 Task: Look for space in Lokossa, Benin from 9th July, 2023 to 16th July, 2023 for 2 adults, 1 child in price range Rs.8000 to Rs.16000. Place can be entire place with 2 bedrooms having 2 beds and 1 bathroom. Property type can be flat. Booking option can be shelf check-in. Required host language is English.
Action: Mouse moved to (667, 120)
Screenshot: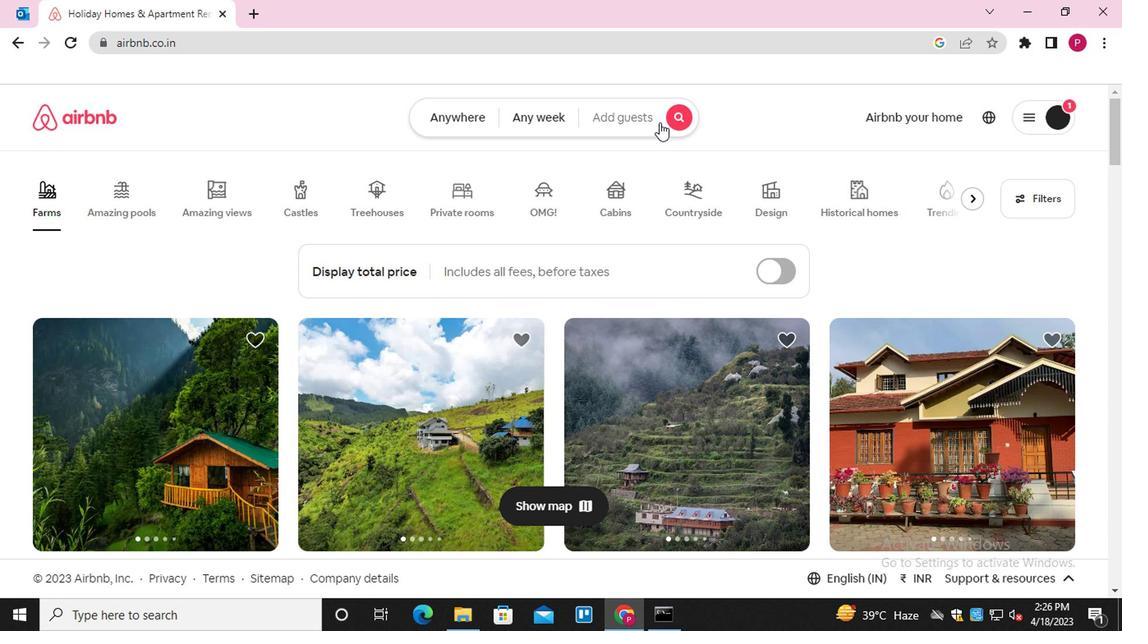 
Action: Mouse pressed left at (667, 120)
Screenshot: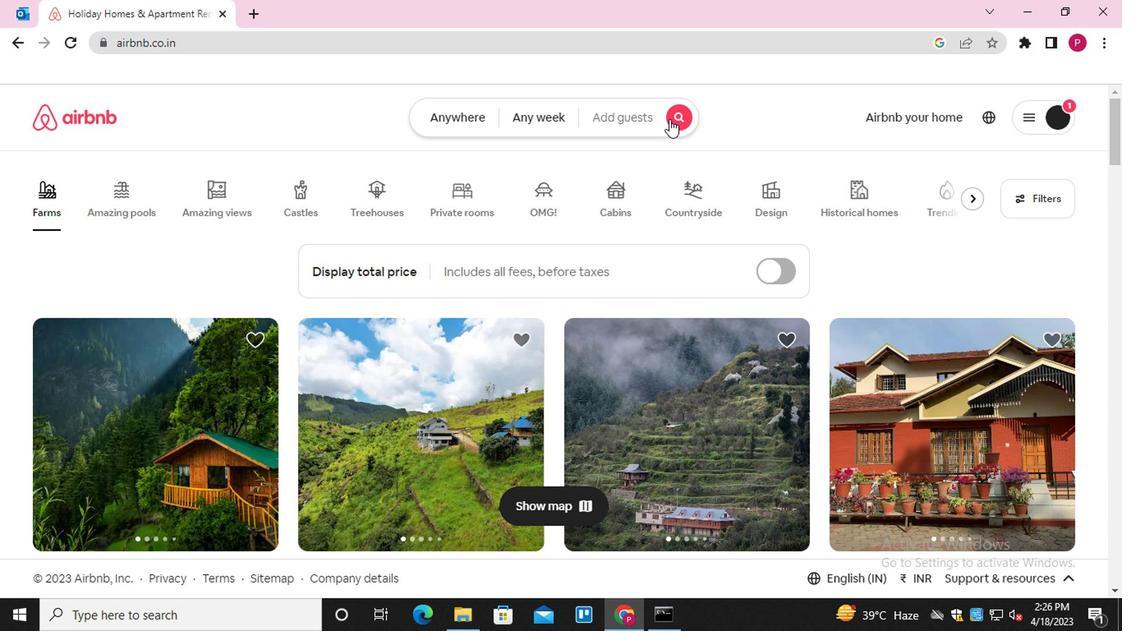 
Action: Mouse moved to (327, 185)
Screenshot: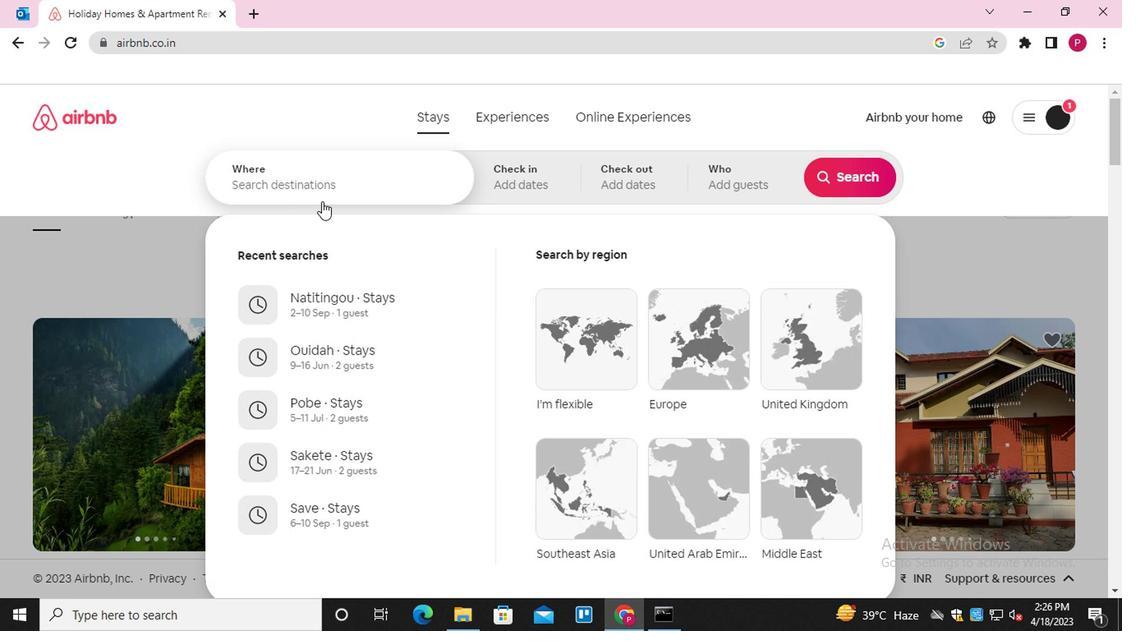 
Action: Mouse pressed left at (327, 185)
Screenshot: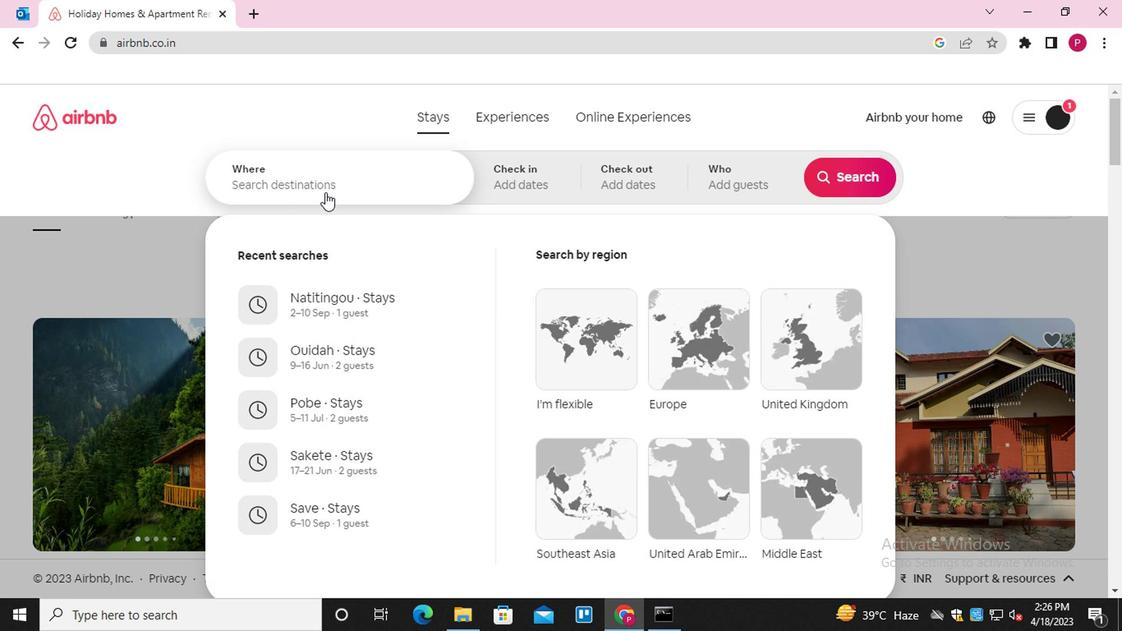 
Action: Mouse moved to (327, 185)
Screenshot: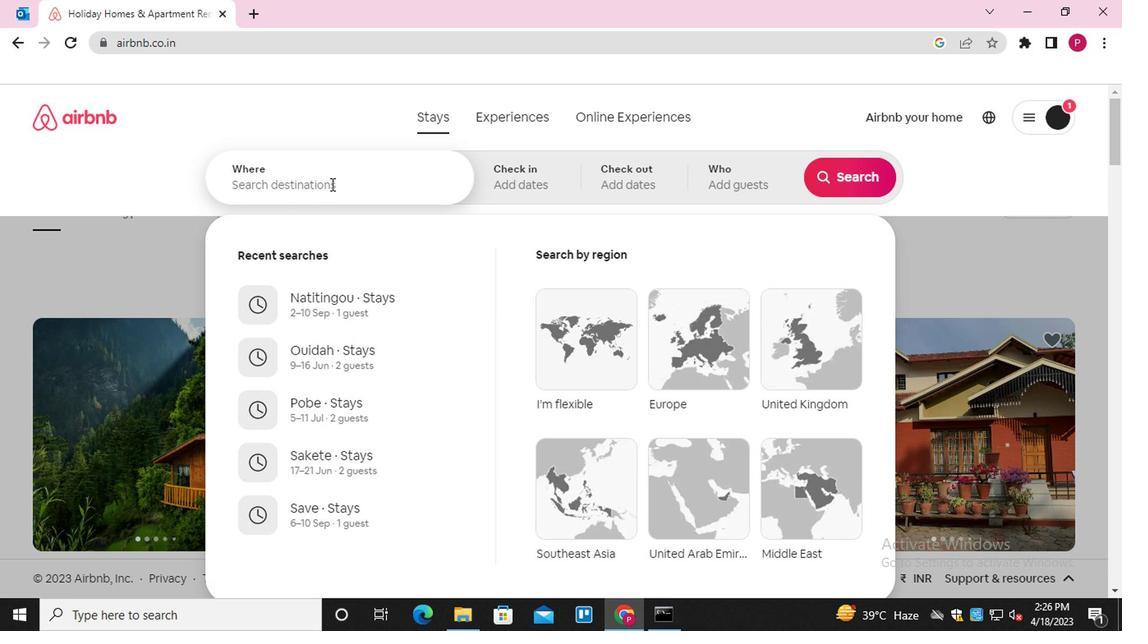 
Action: Key pressed <Key.shift>LOKOSSA
Screenshot: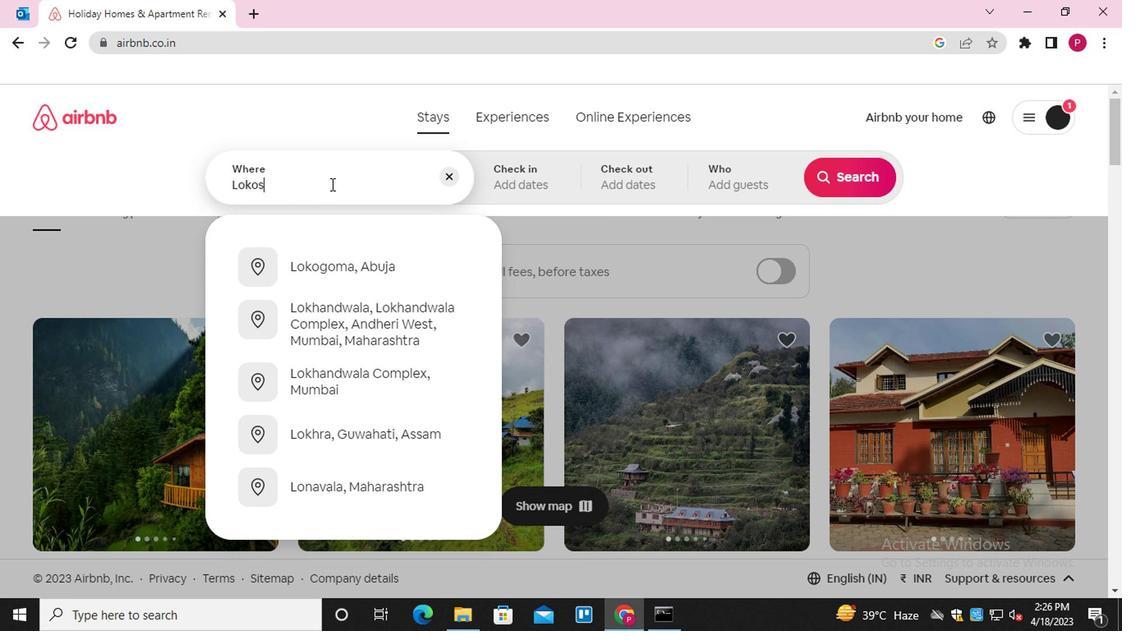 
Action: Mouse moved to (374, 263)
Screenshot: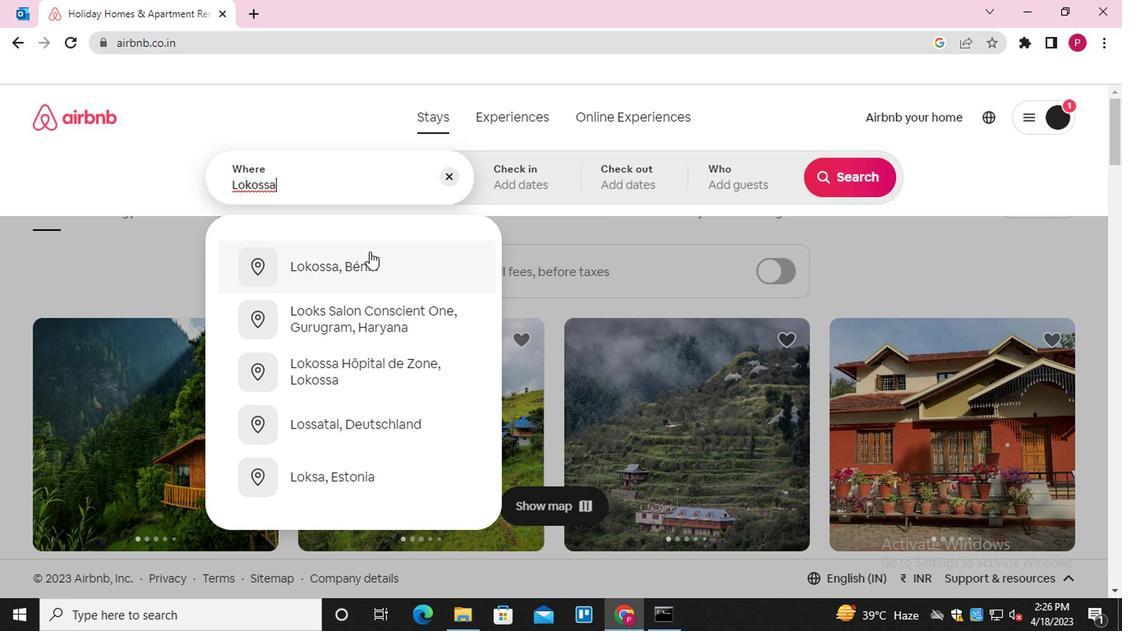 
Action: Mouse pressed left at (374, 263)
Screenshot: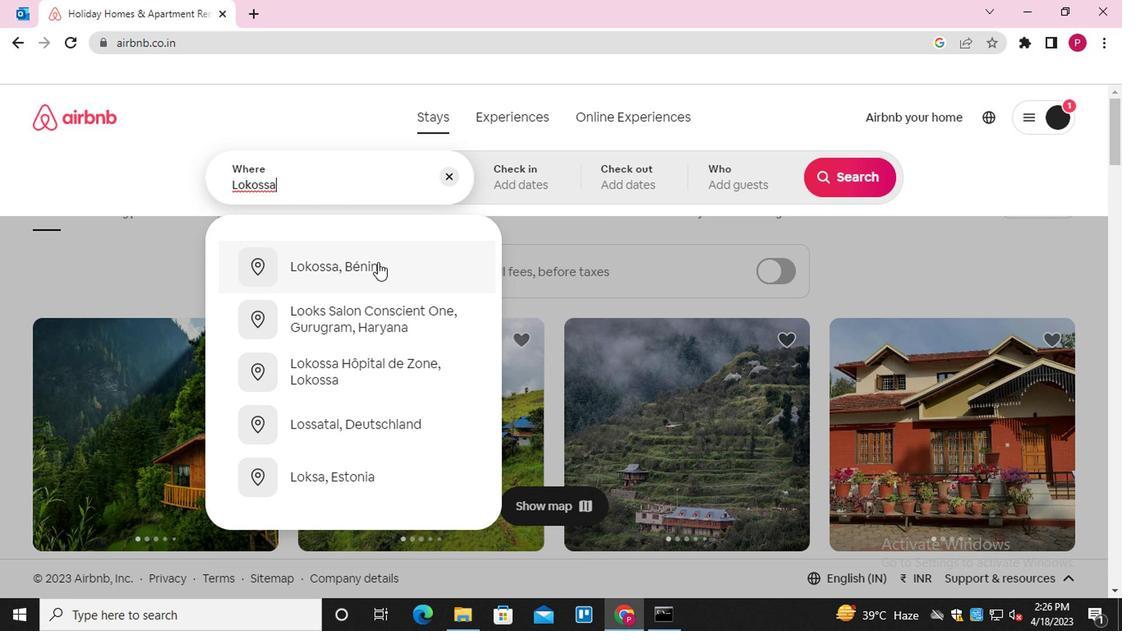 
Action: Mouse moved to (832, 310)
Screenshot: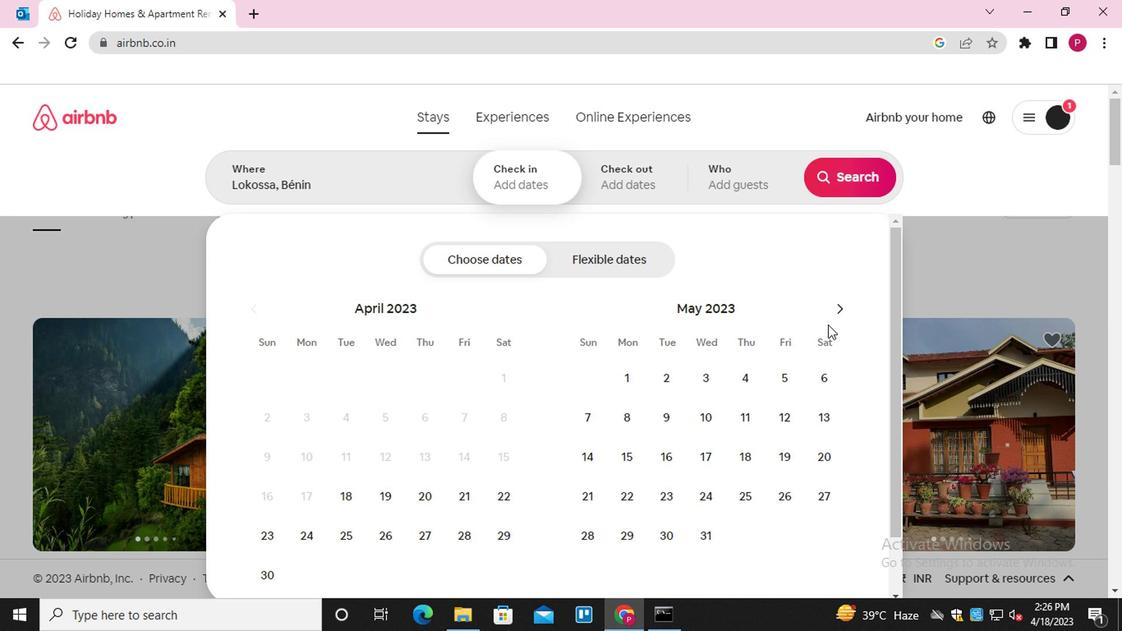 
Action: Mouse pressed left at (832, 310)
Screenshot: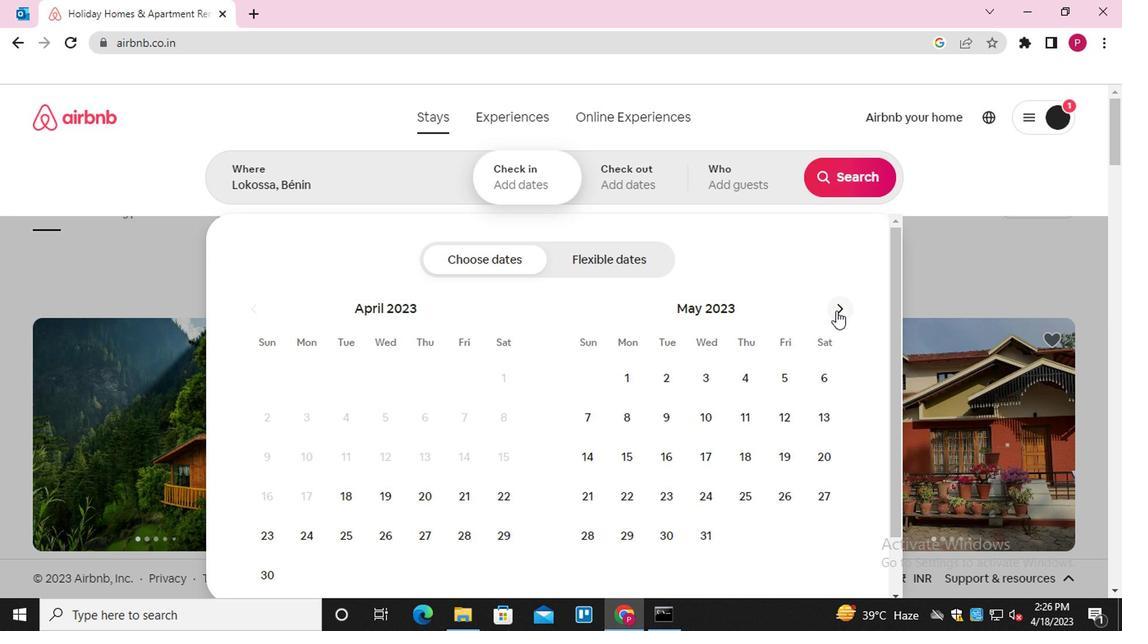 
Action: Mouse pressed left at (832, 310)
Screenshot: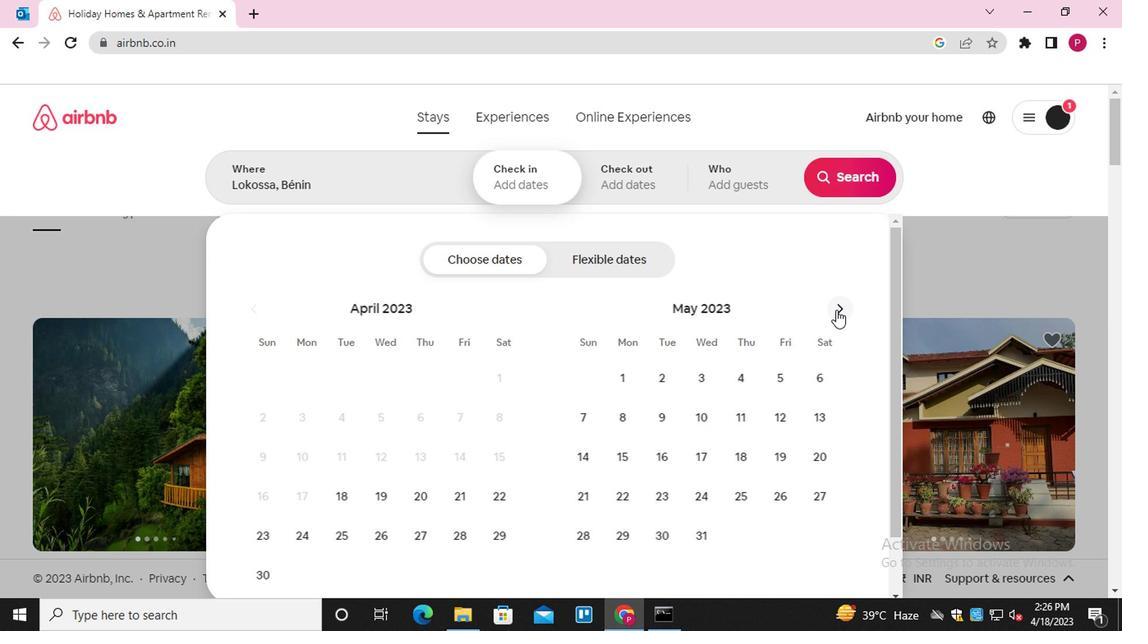 
Action: Mouse moved to (584, 457)
Screenshot: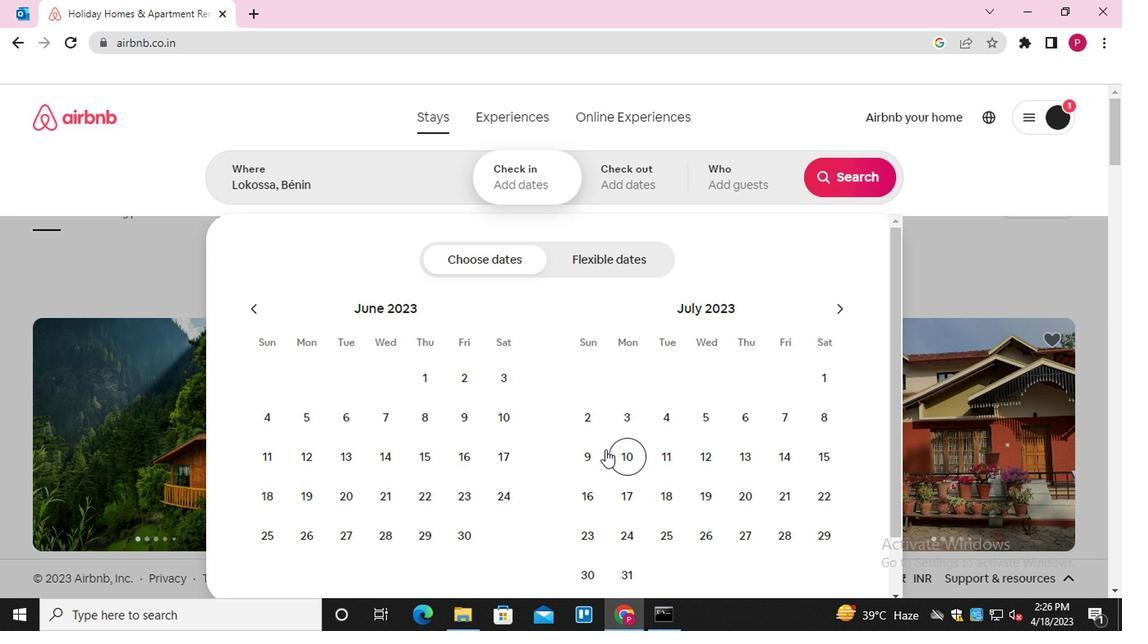 
Action: Mouse pressed left at (584, 457)
Screenshot: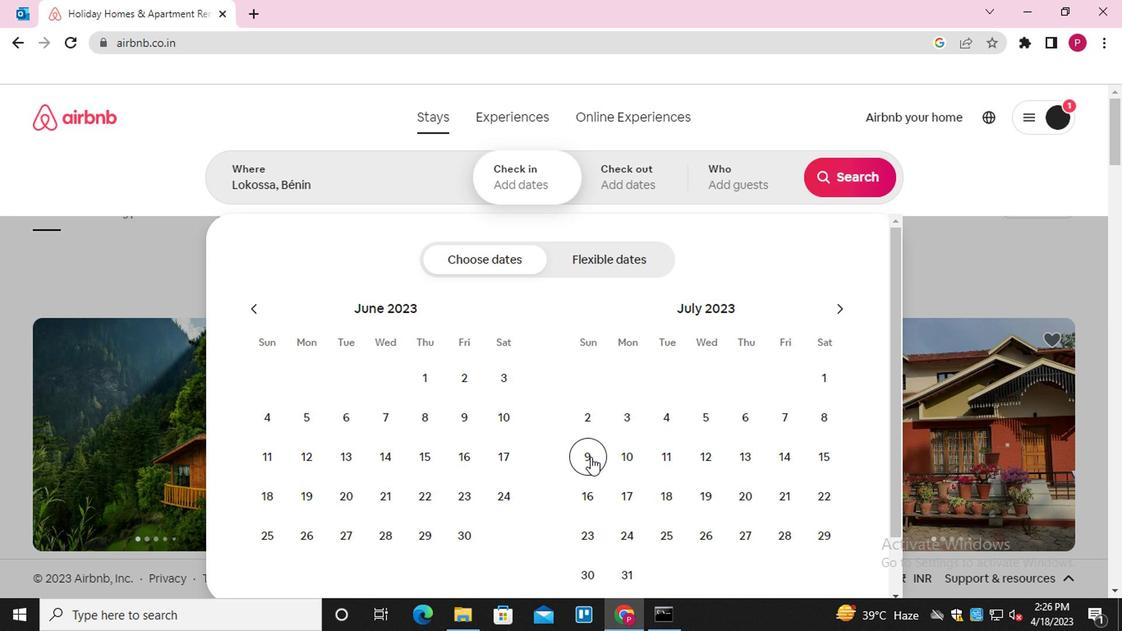 
Action: Mouse moved to (595, 494)
Screenshot: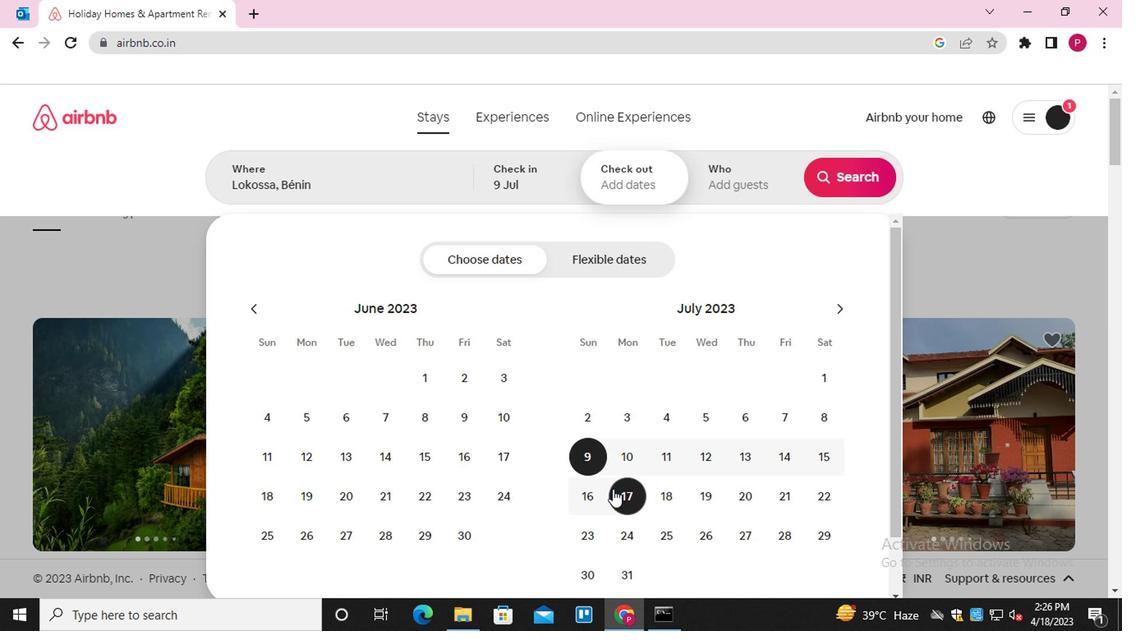 
Action: Mouse pressed left at (595, 494)
Screenshot: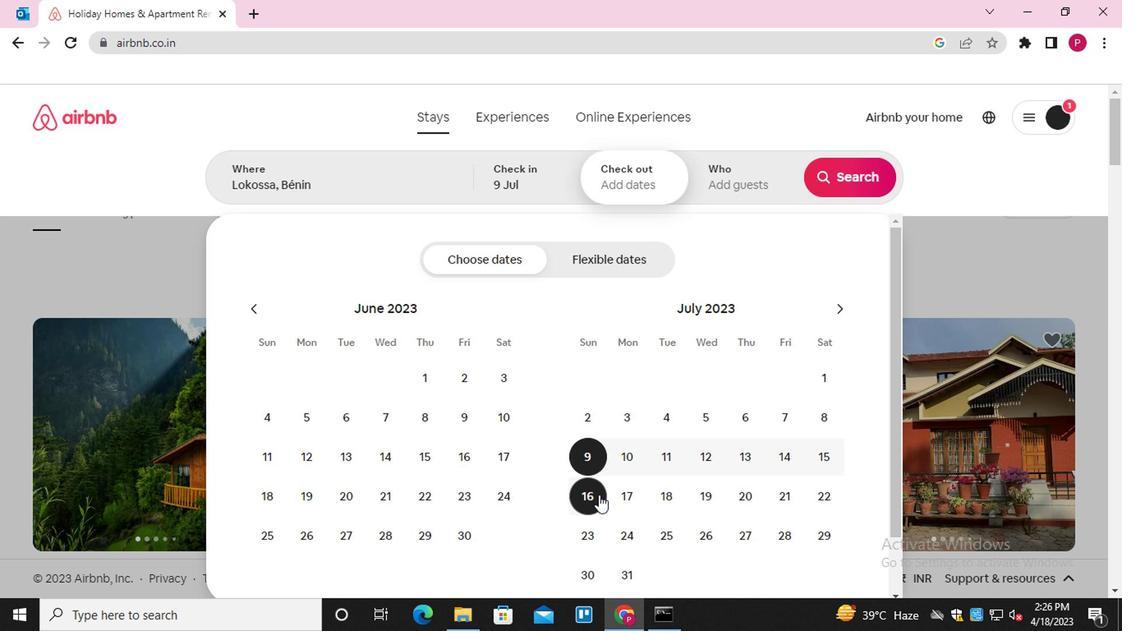 
Action: Mouse moved to (726, 189)
Screenshot: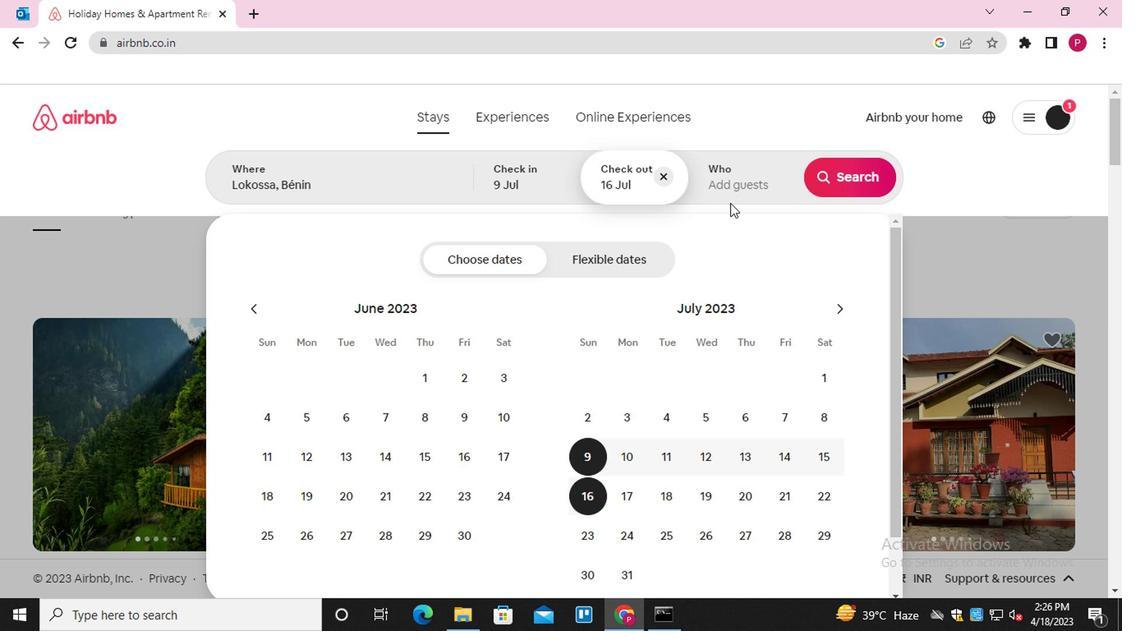 
Action: Mouse pressed left at (726, 189)
Screenshot: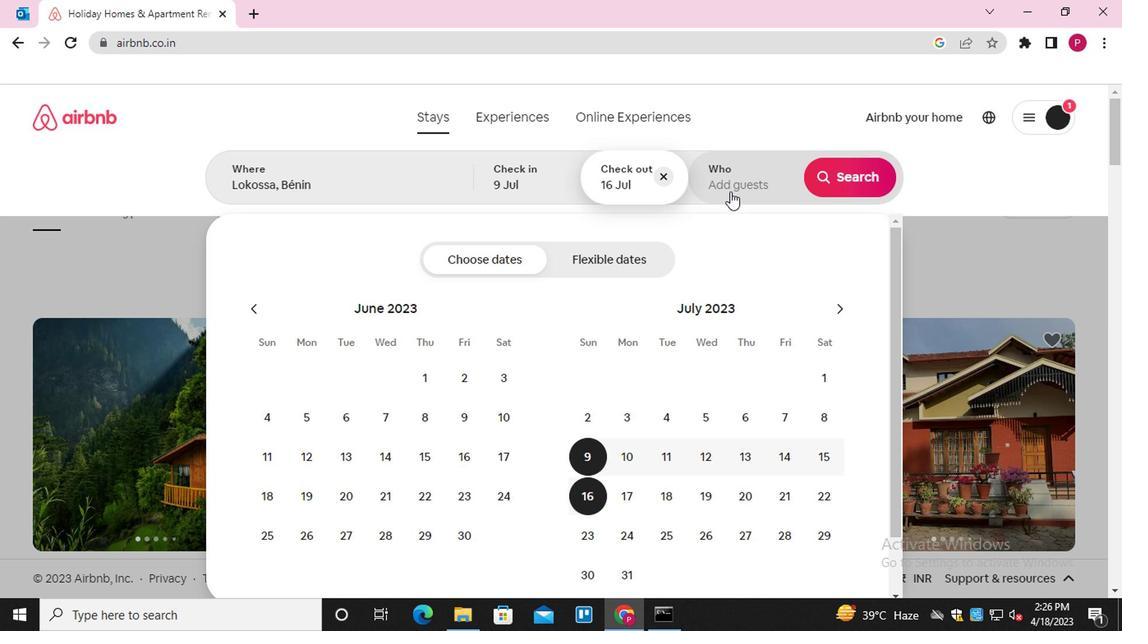 
Action: Mouse moved to (850, 264)
Screenshot: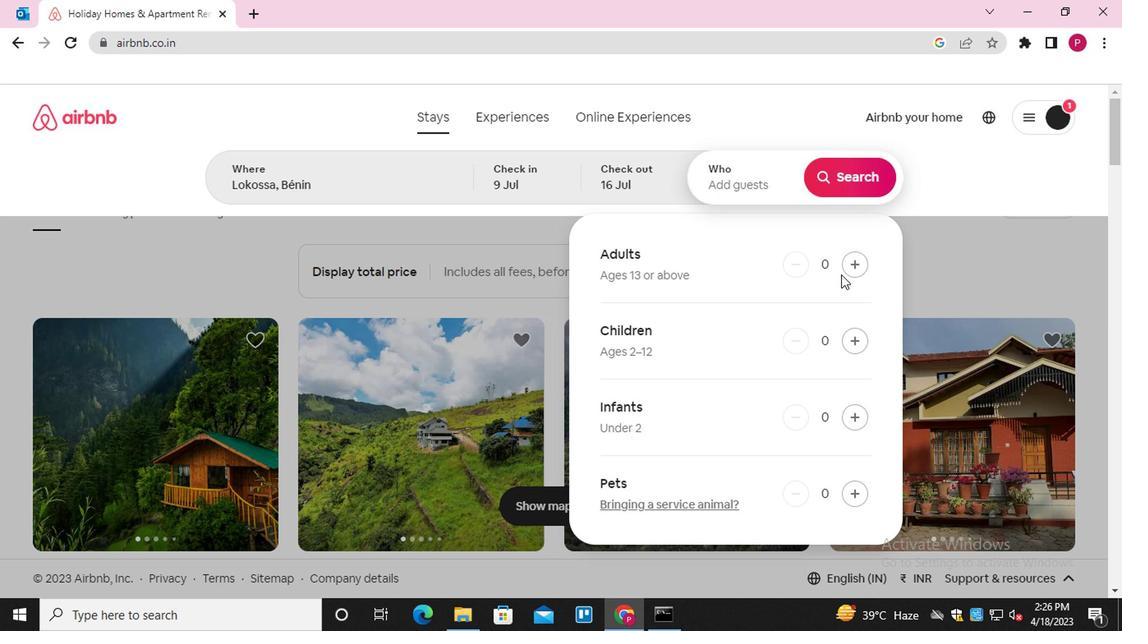 
Action: Mouse pressed left at (850, 264)
Screenshot: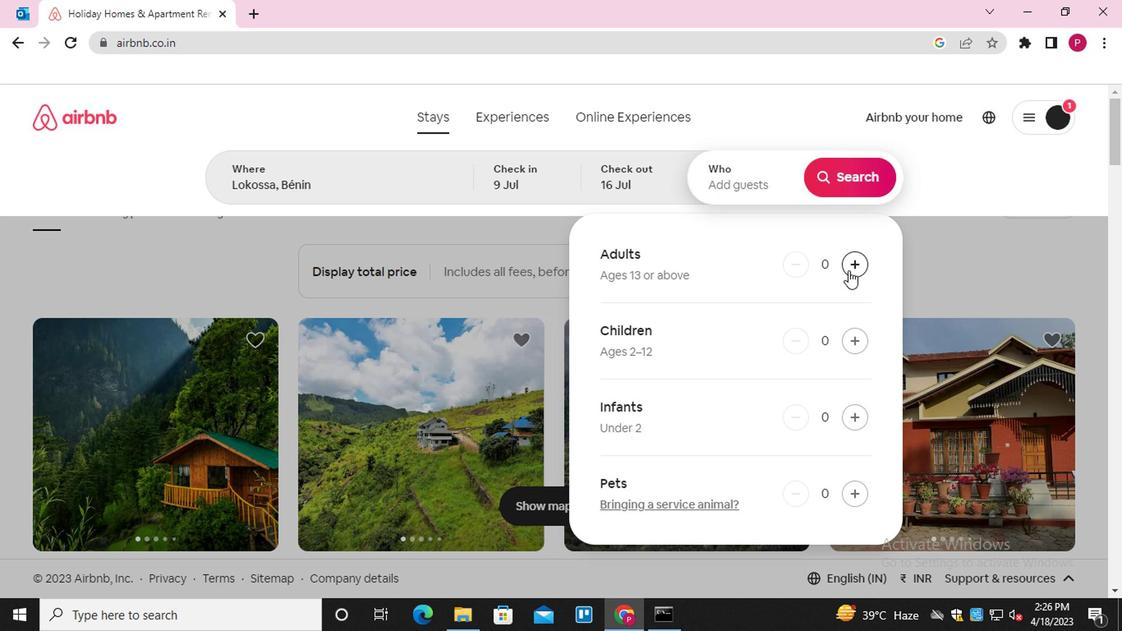 
Action: Mouse pressed left at (850, 264)
Screenshot: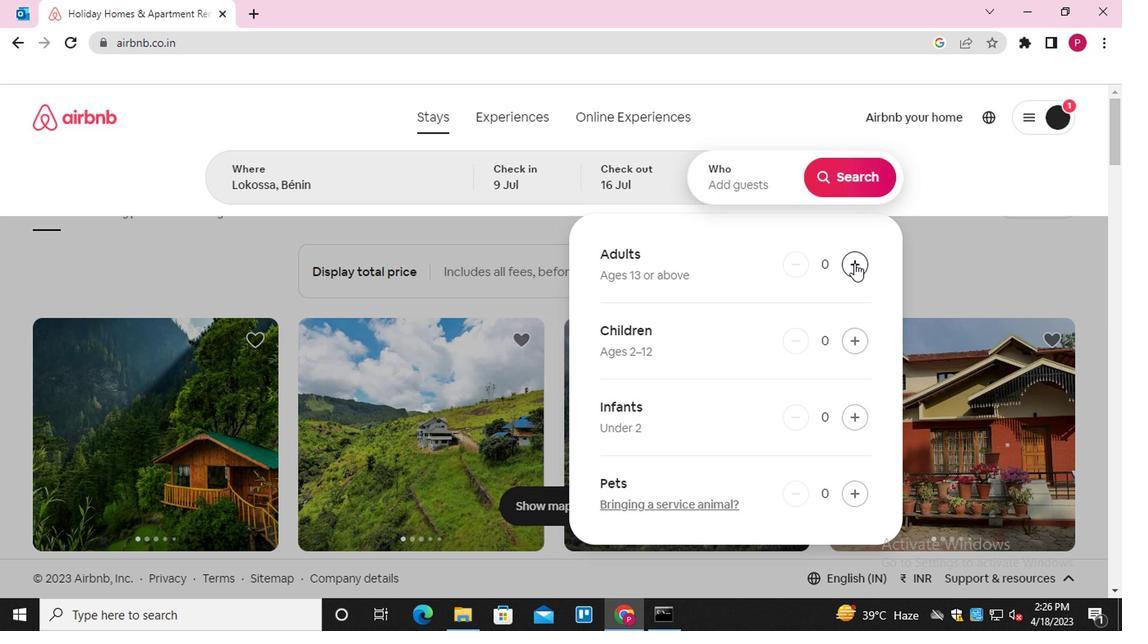 
Action: Mouse moved to (845, 348)
Screenshot: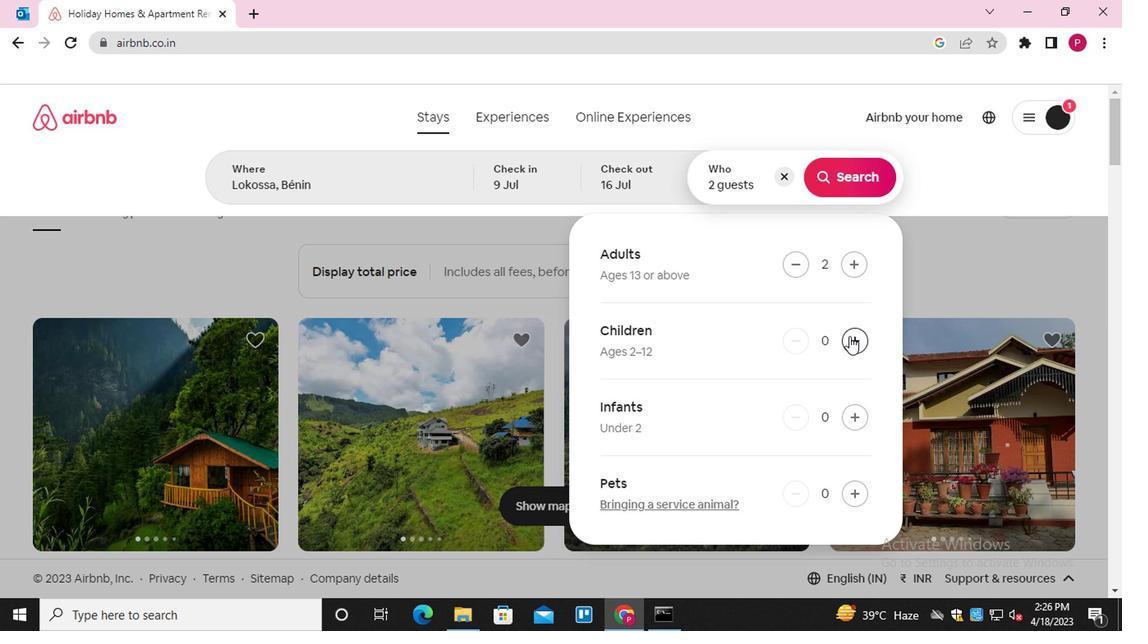 
Action: Mouse pressed left at (845, 348)
Screenshot: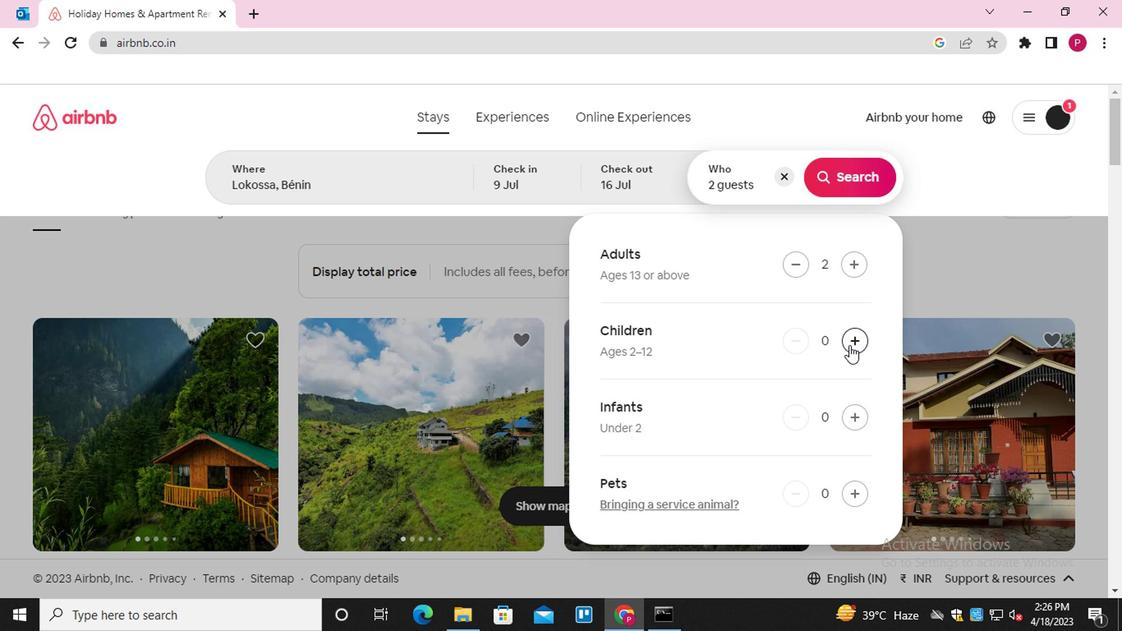
Action: Mouse moved to (828, 192)
Screenshot: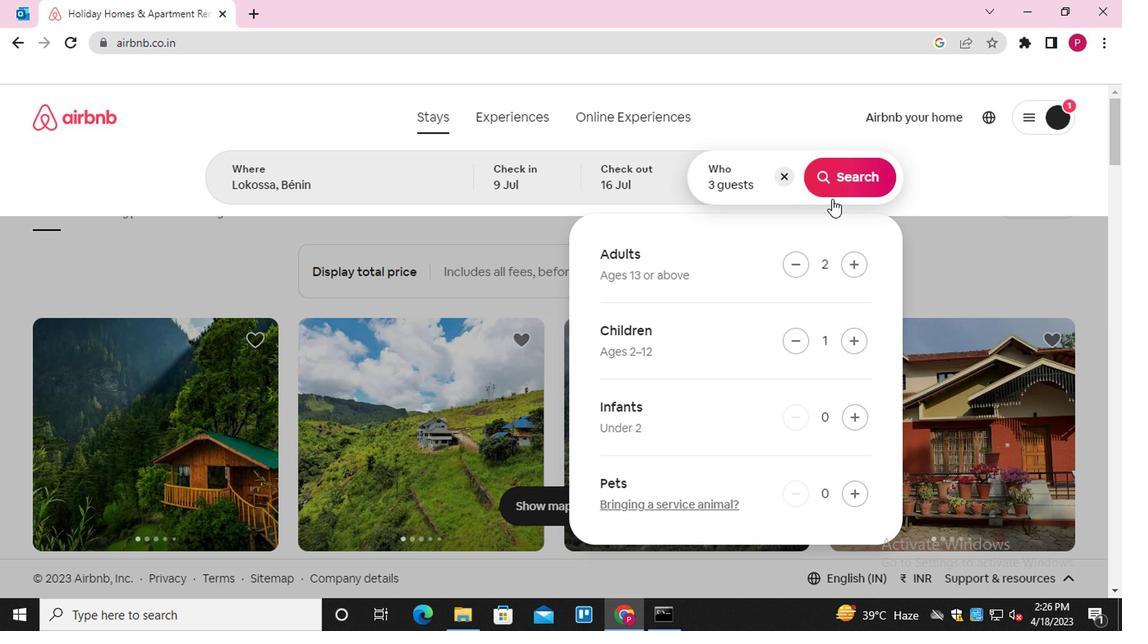 
Action: Mouse pressed left at (828, 192)
Screenshot: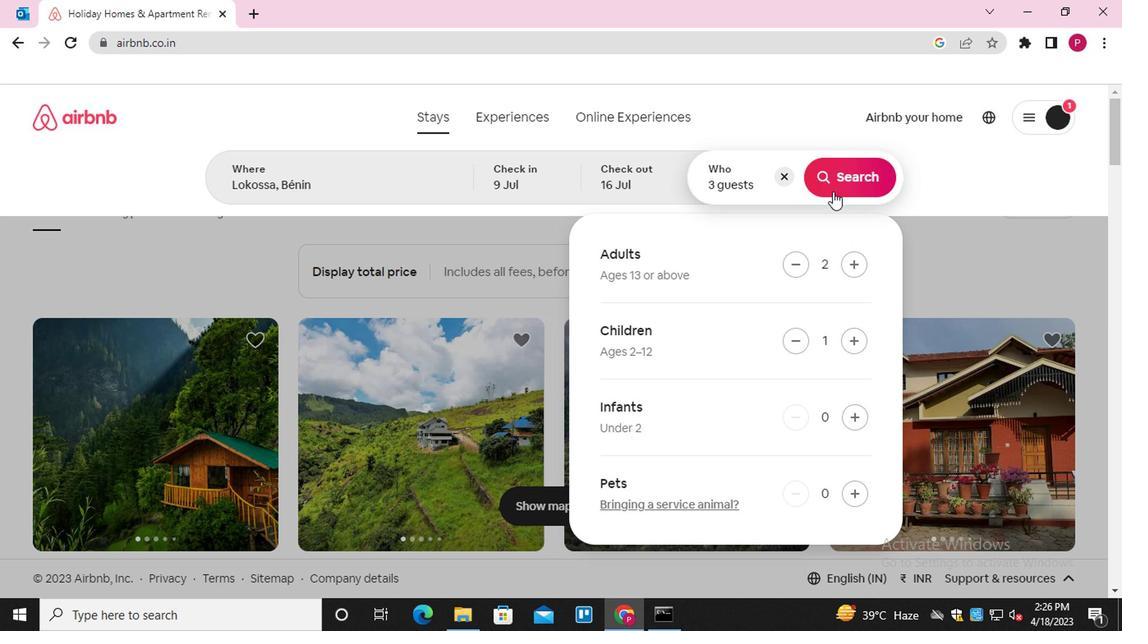 
Action: Mouse moved to (1035, 185)
Screenshot: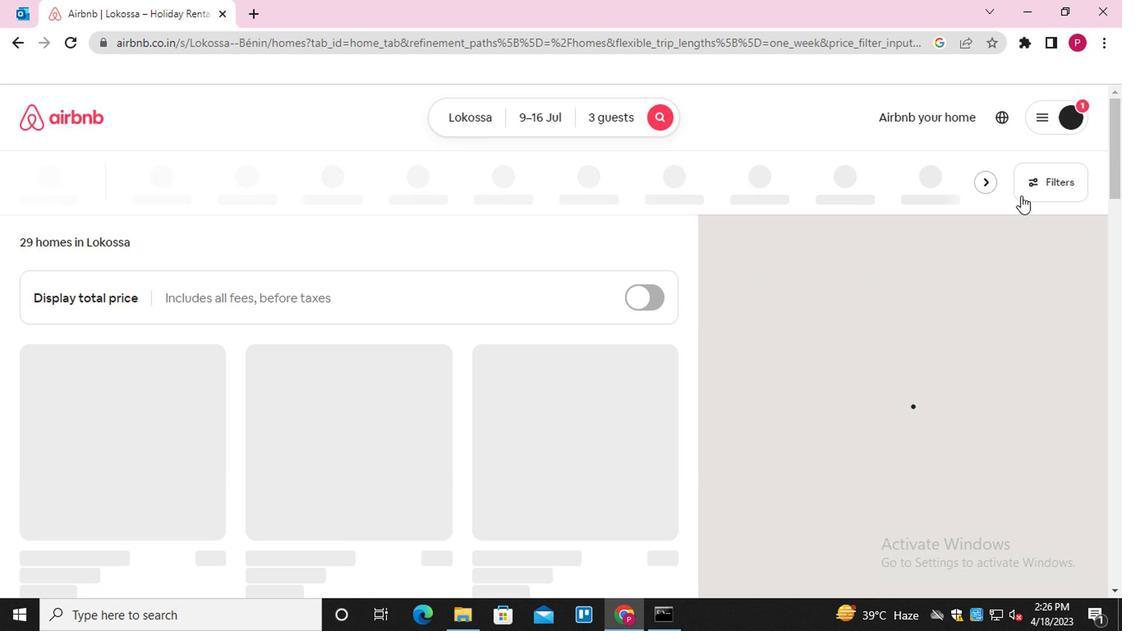
Action: Mouse pressed left at (1035, 185)
Screenshot: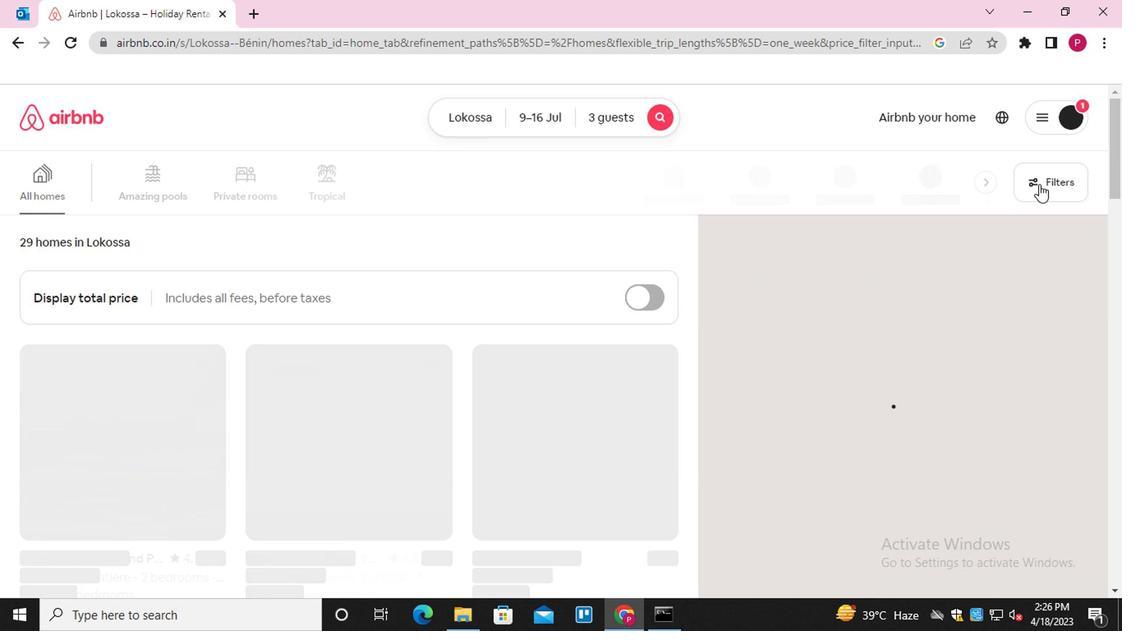 
Action: Mouse moved to (353, 392)
Screenshot: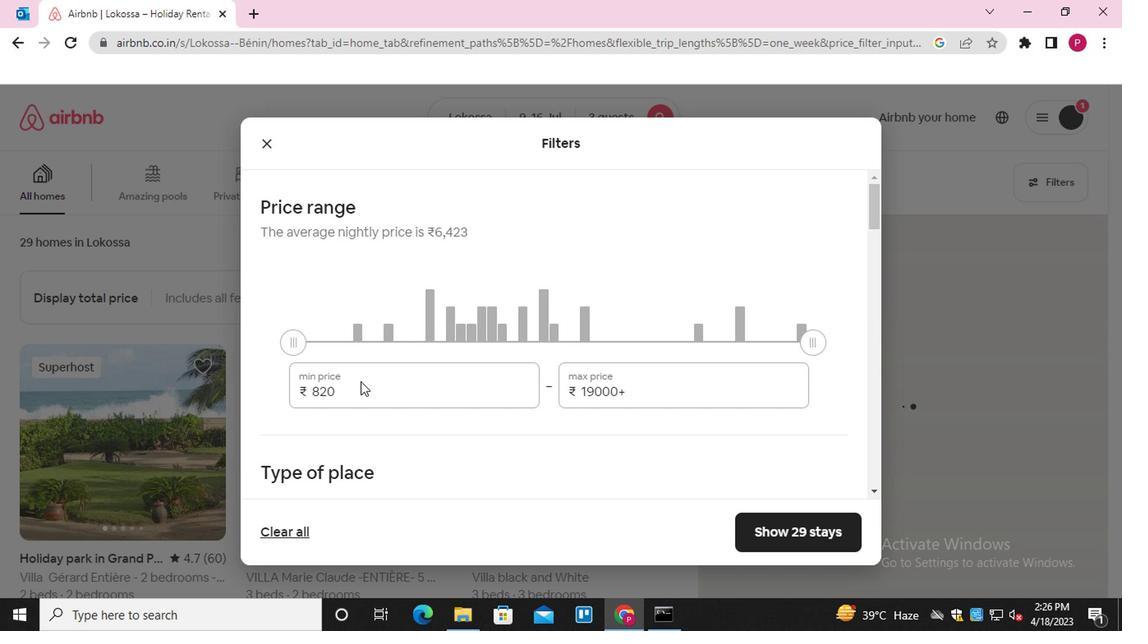 
Action: Mouse pressed left at (353, 392)
Screenshot: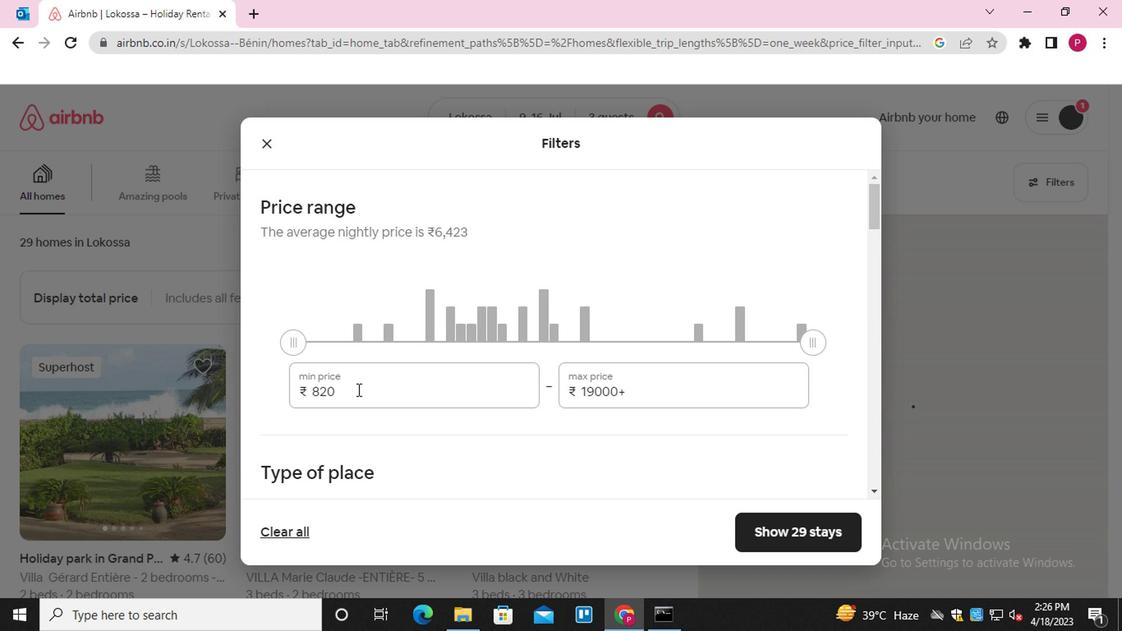 
Action: Mouse pressed left at (353, 392)
Screenshot: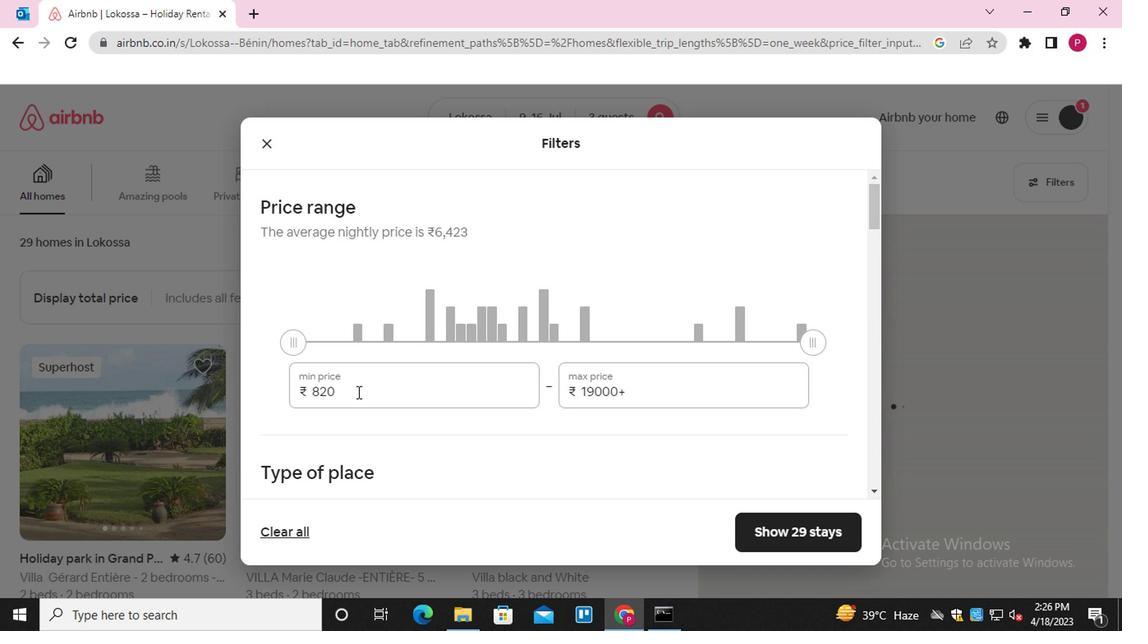 
Action: Key pressed 8000<Key.tab>16000
Screenshot: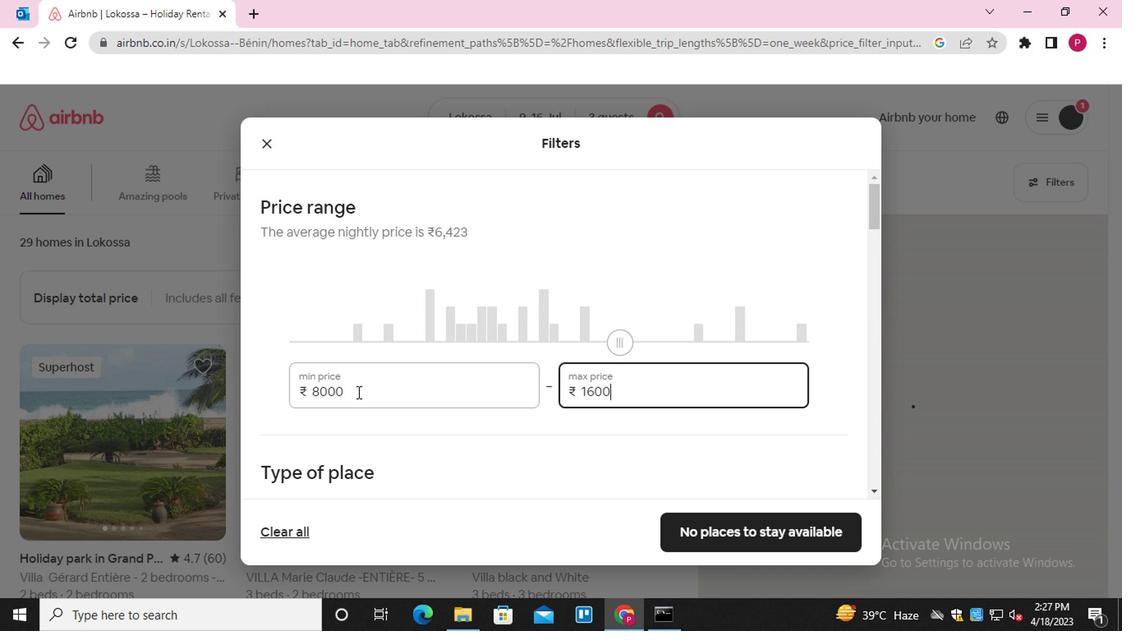 
Action: Mouse moved to (304, 440)
Screenshot: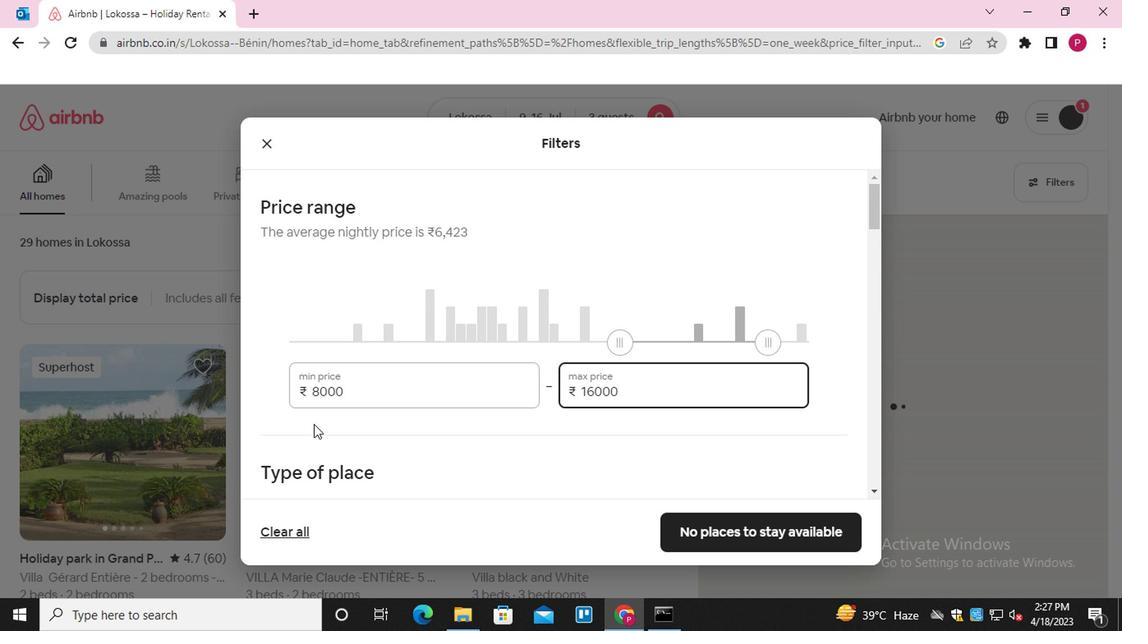 
Action: Mouse scrolled (304, 440) with delta (0, 0)
Screenshot: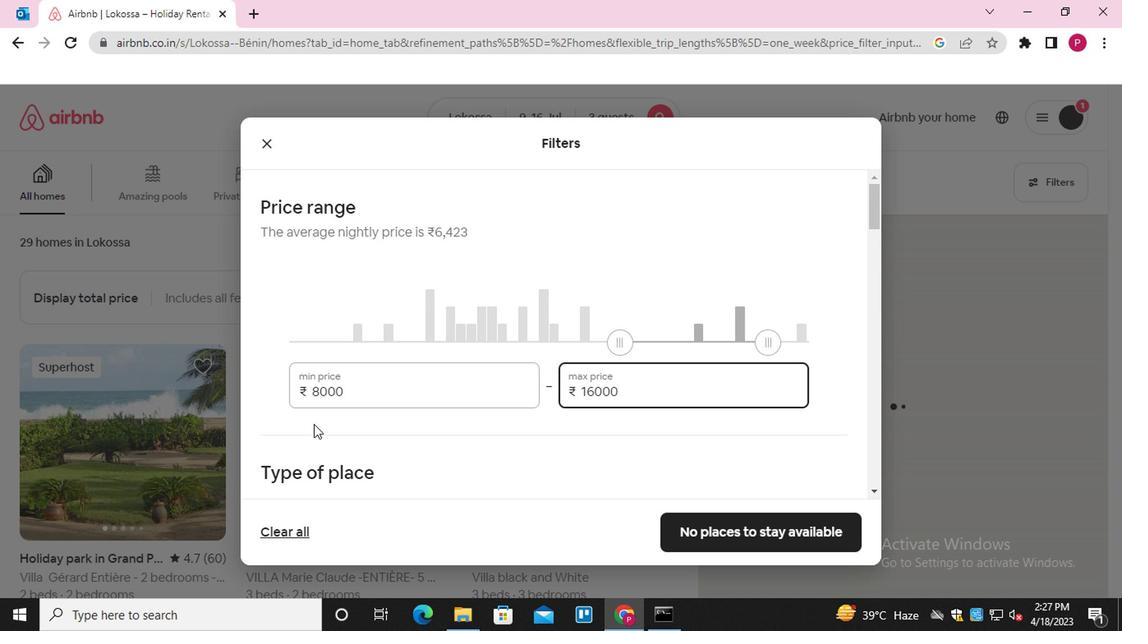 
Action: Mouse moved to (301, 448)
Screenshot: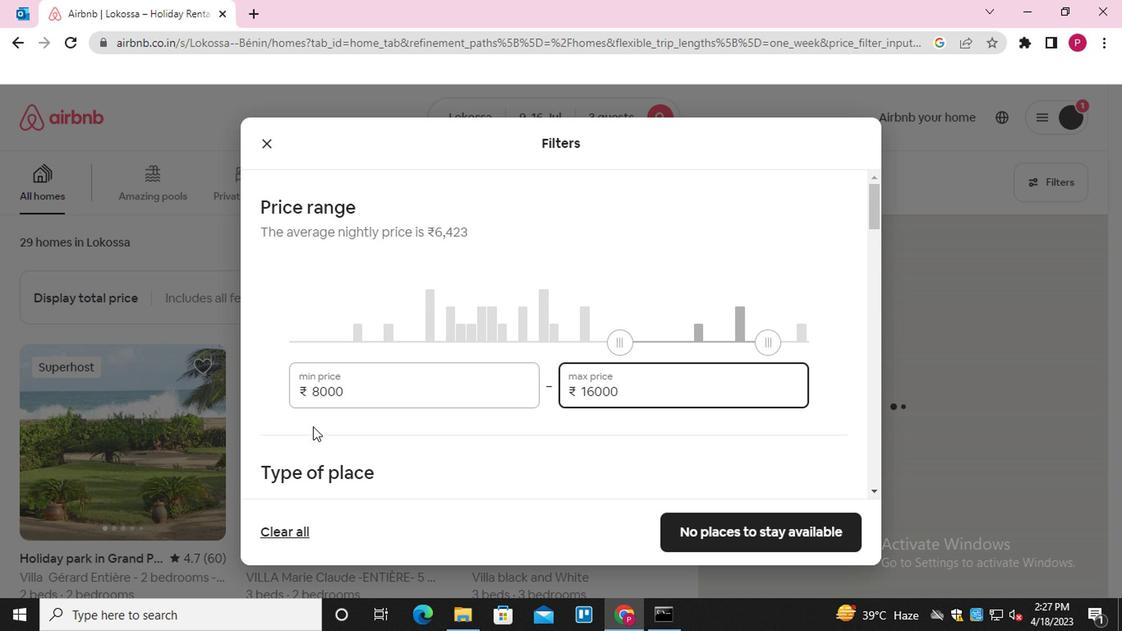 
Action: Mouse scrolled (301, 447) with delta (0, -1)
Screenshot: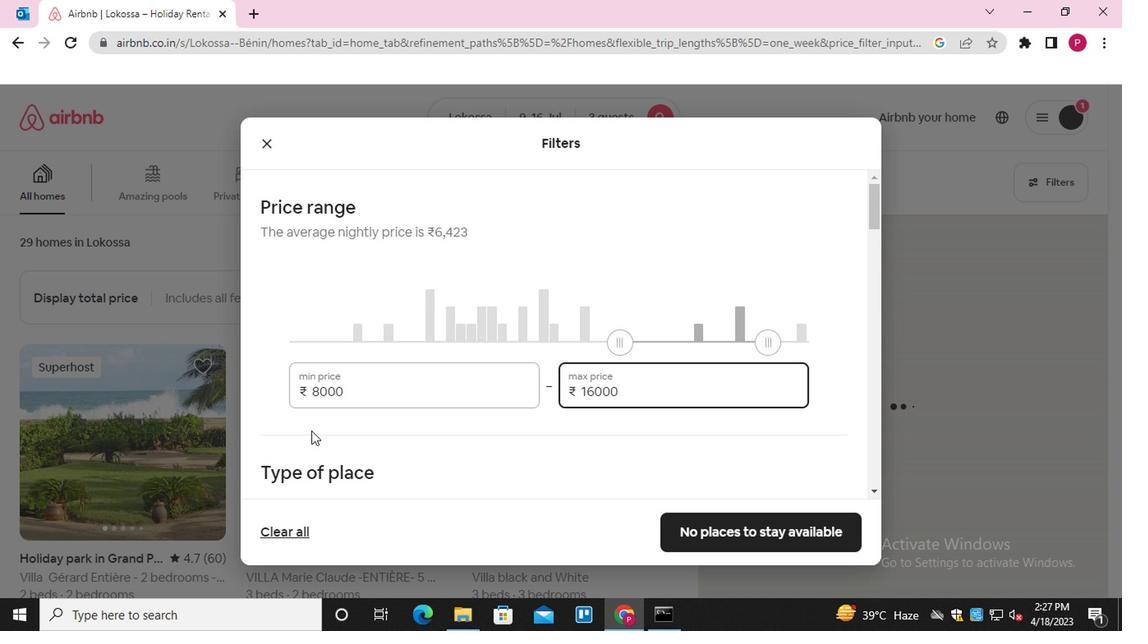 
Action: Mouse moved to (263, 361)
Screenshot: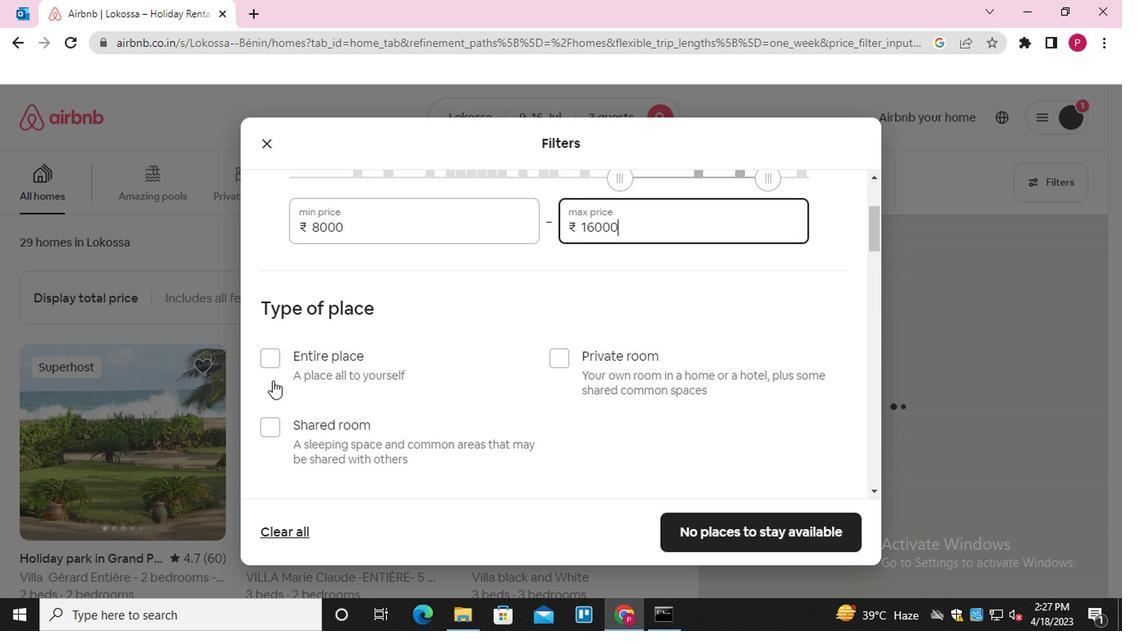 
Action: Mouse pressed left at (263, 361)
Screenshot: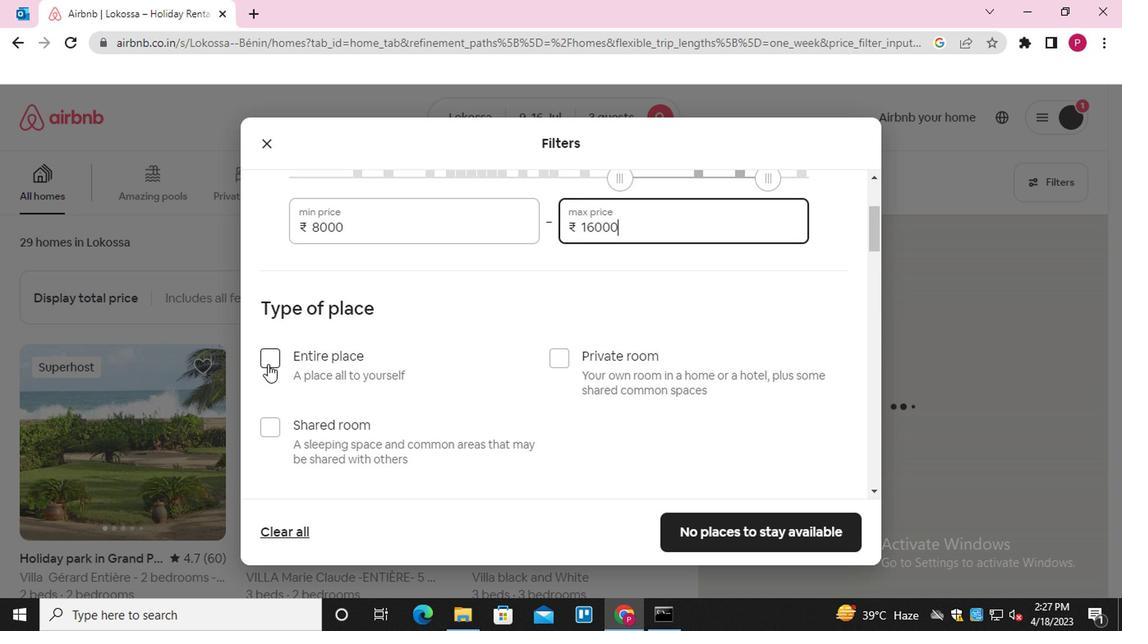 
Action: Mouse moved to (479, 404)
Screenshot: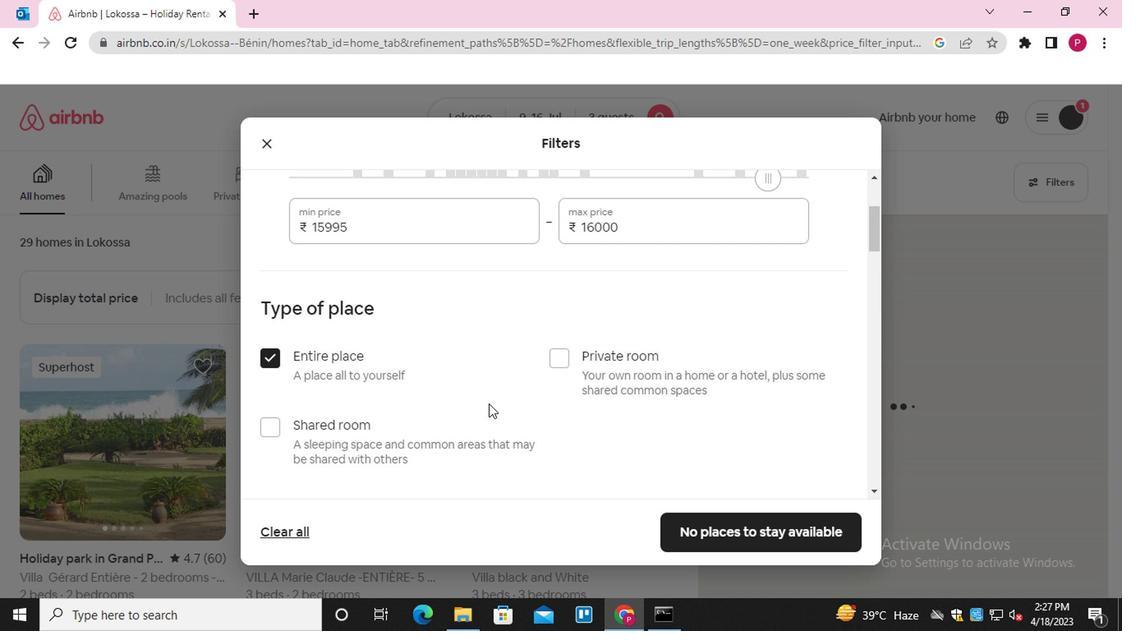 
Action: Mouse scrolled (479, 403) with delta (0, 0)
Screenshot: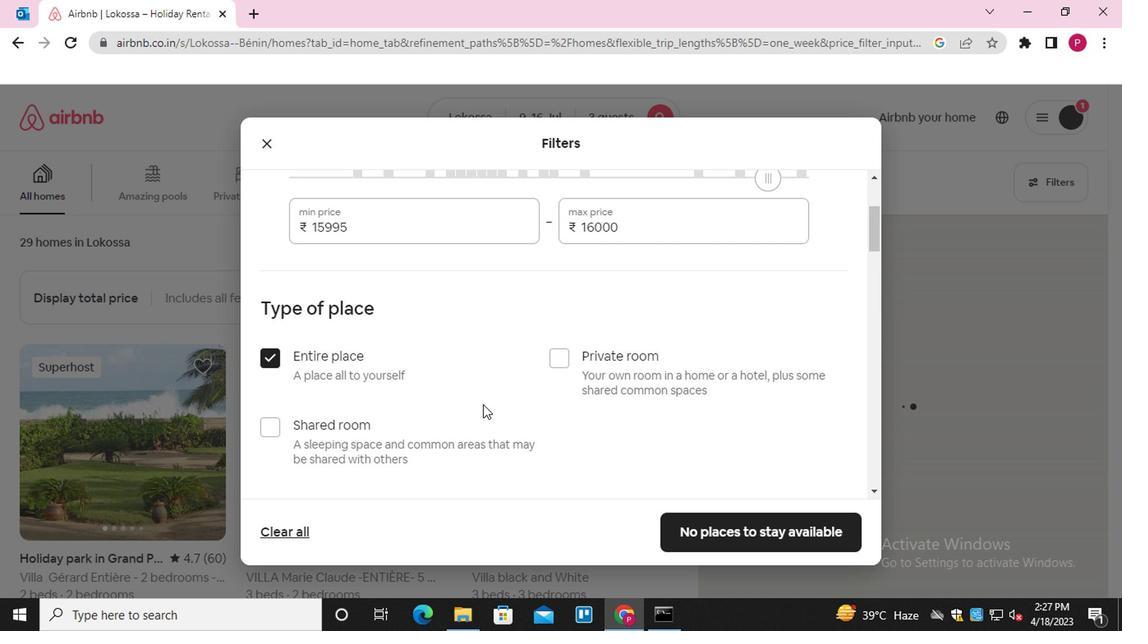 
Action: Mouse scrolled (479, 403) with delta (0, 0)
Screenshot: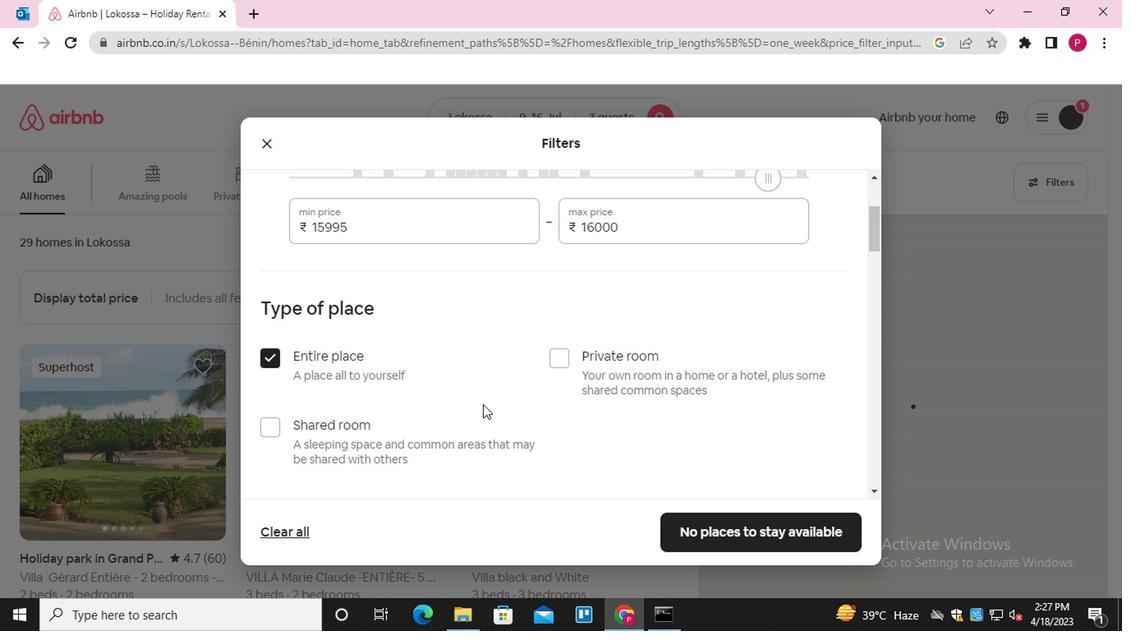 
Action: Mouse scrolled (479, 403) with delta (0, 0)
Screenshot: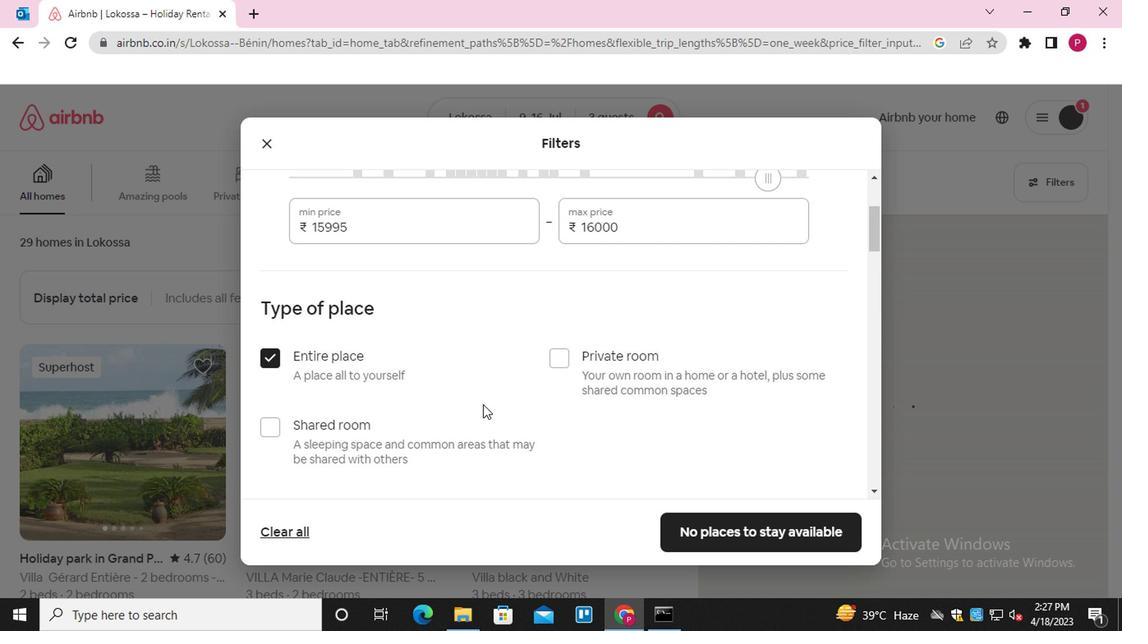 
Action: Mouse scrolled (479, 403) with delta (0, 0)
Screenshot: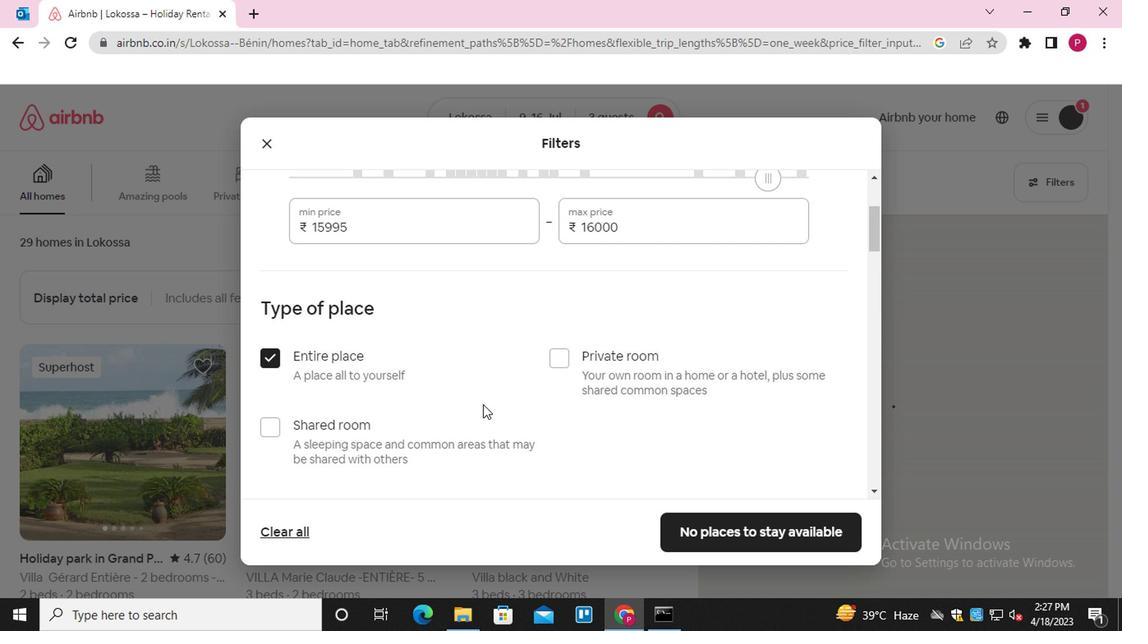 
Action: Mouse moved to (392, 301)
Screenshot: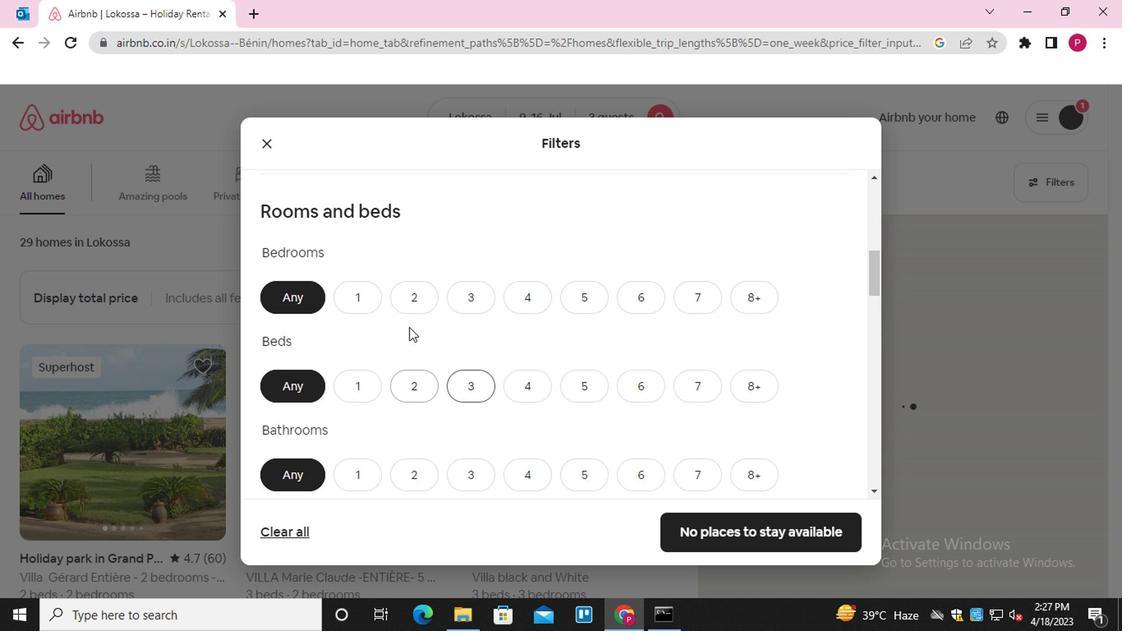 
Action: Mouse pressed left at (392, 301)
Screenshot: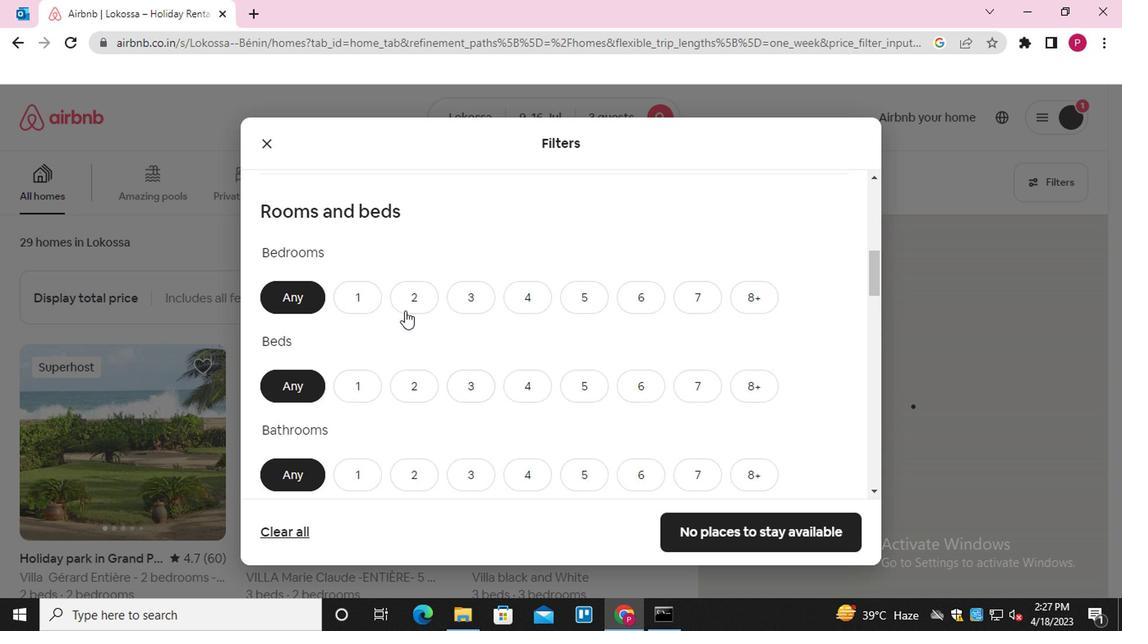 
Action: Mouse moved to (405, 389)
Screenshot: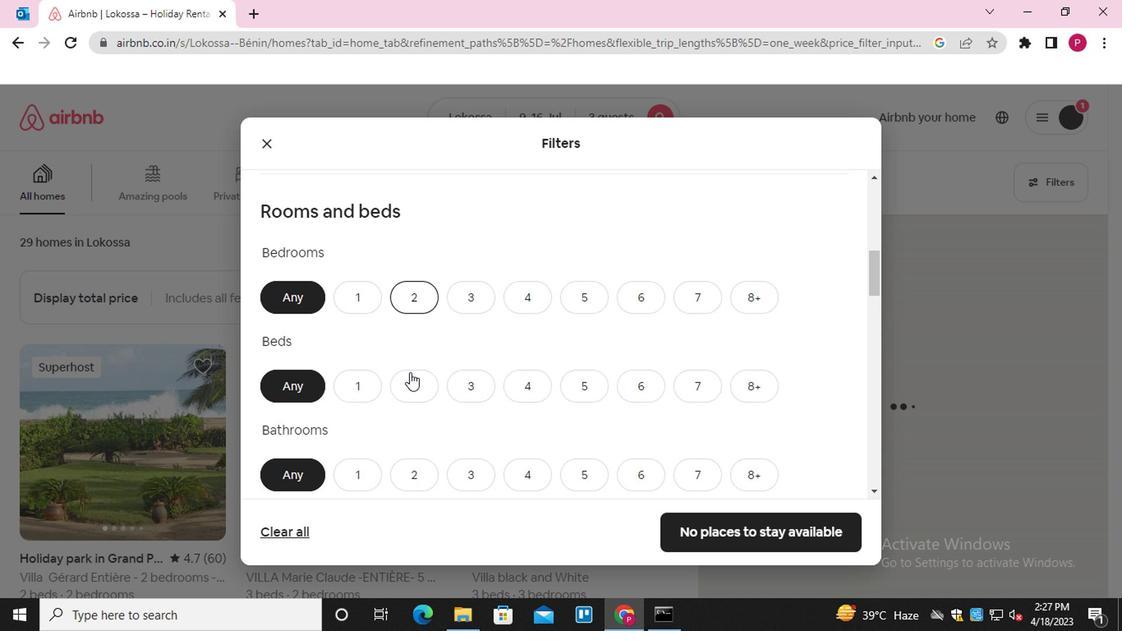 
Action: Mouse pressed left at (405, 389)
Screenshot: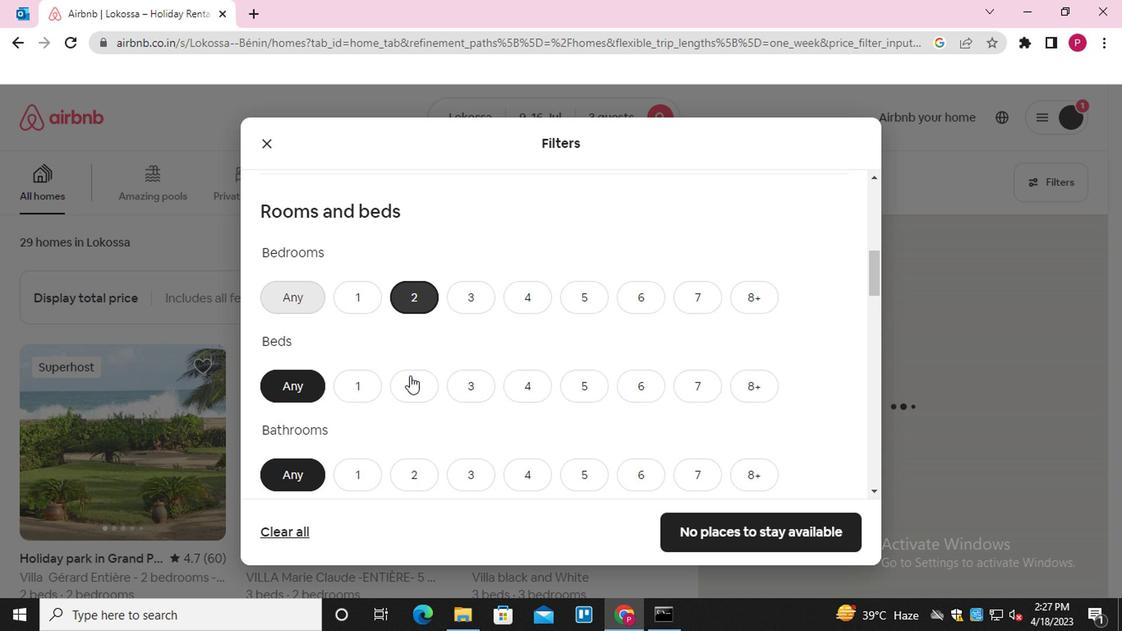 
Action: Mouse moved to (362, 469)
Screenshot: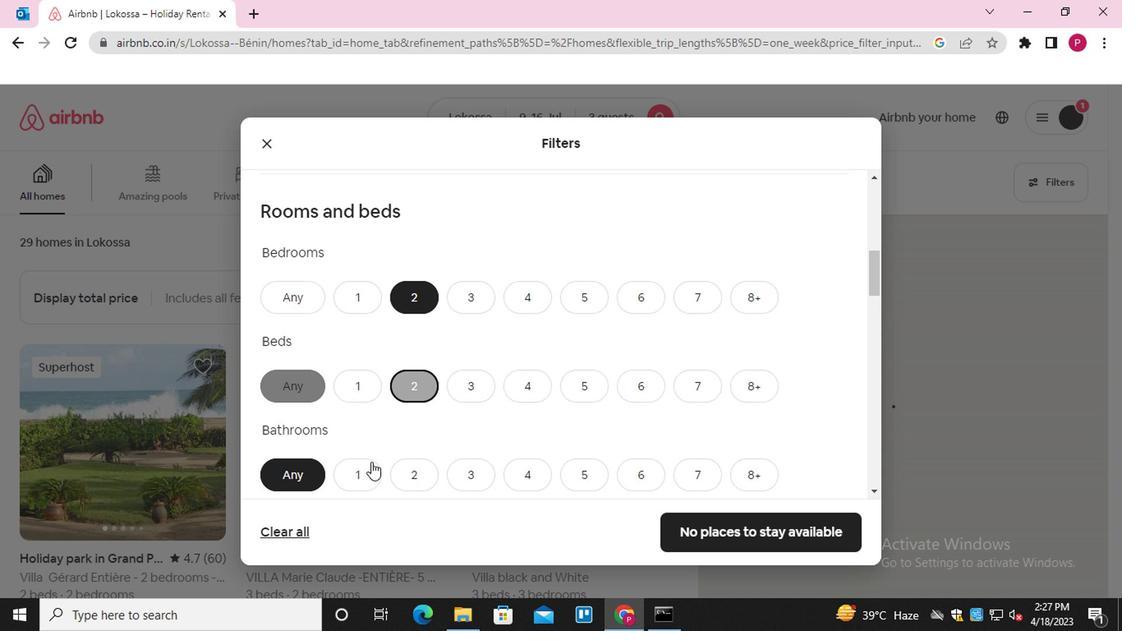 
Action: Mouse pressed left at (362, 469)
Screenshot: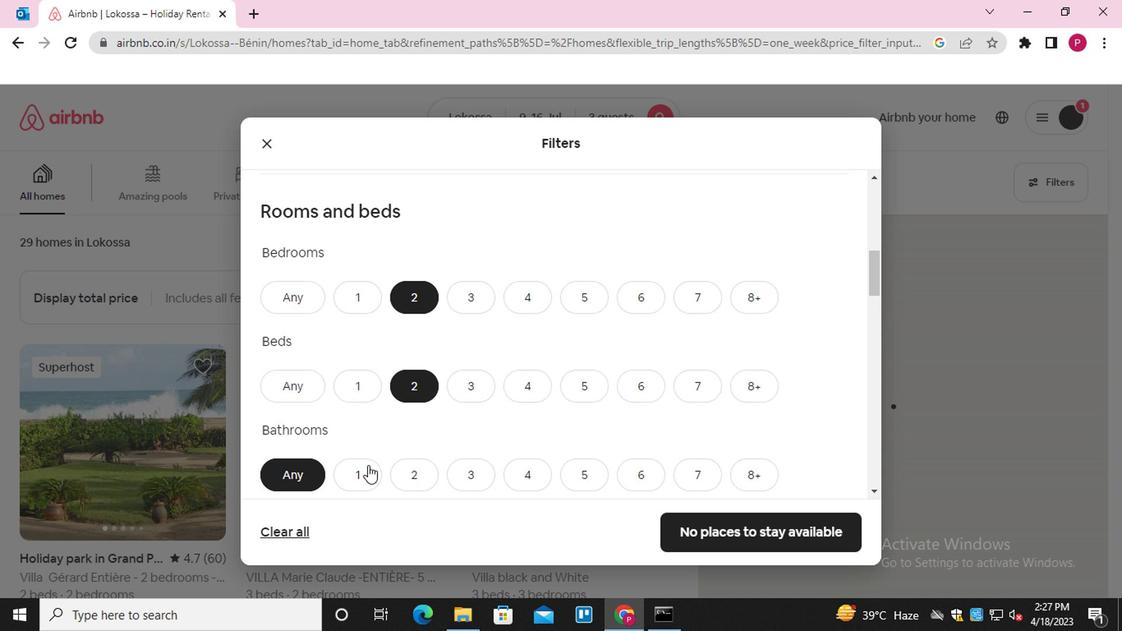 
Action: Mouse moved to (503, 368)
Screenshot: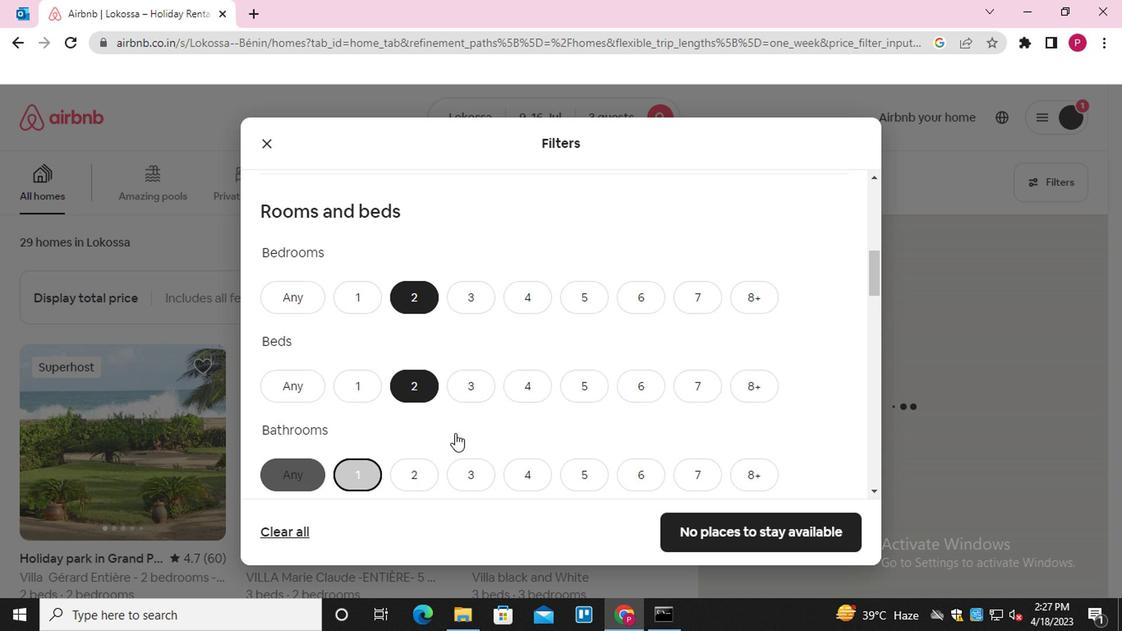 
Action: Mouse scrolled (503, 367) with delta (0, -1)
Screenshot: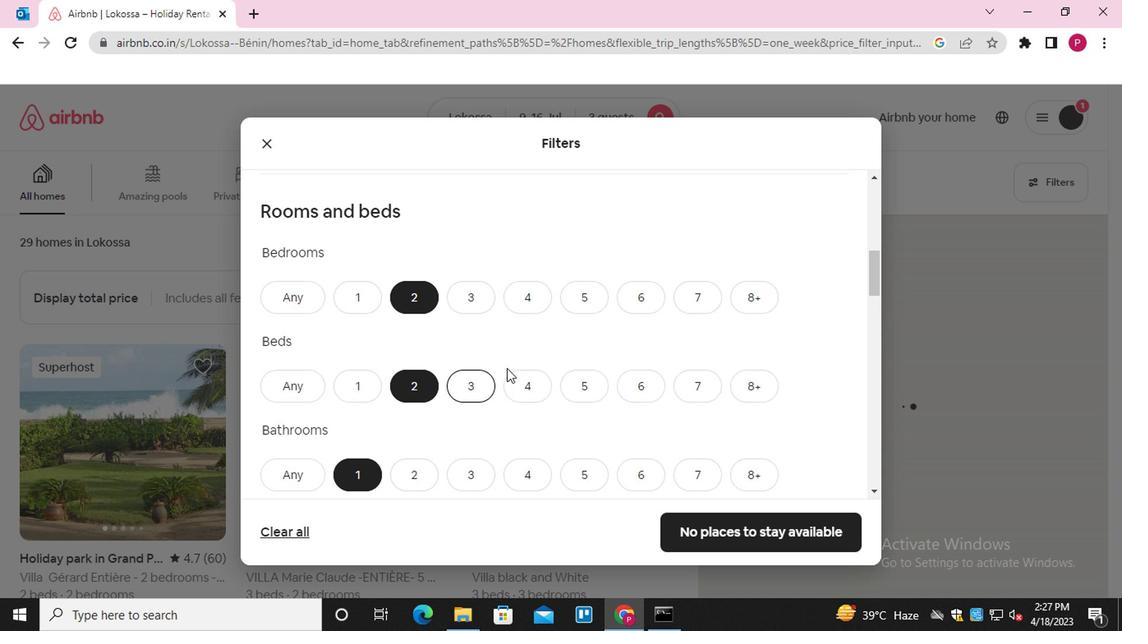 
Action: Mouse scrolled (503, 367) with delta (0, -1)
Screenshot: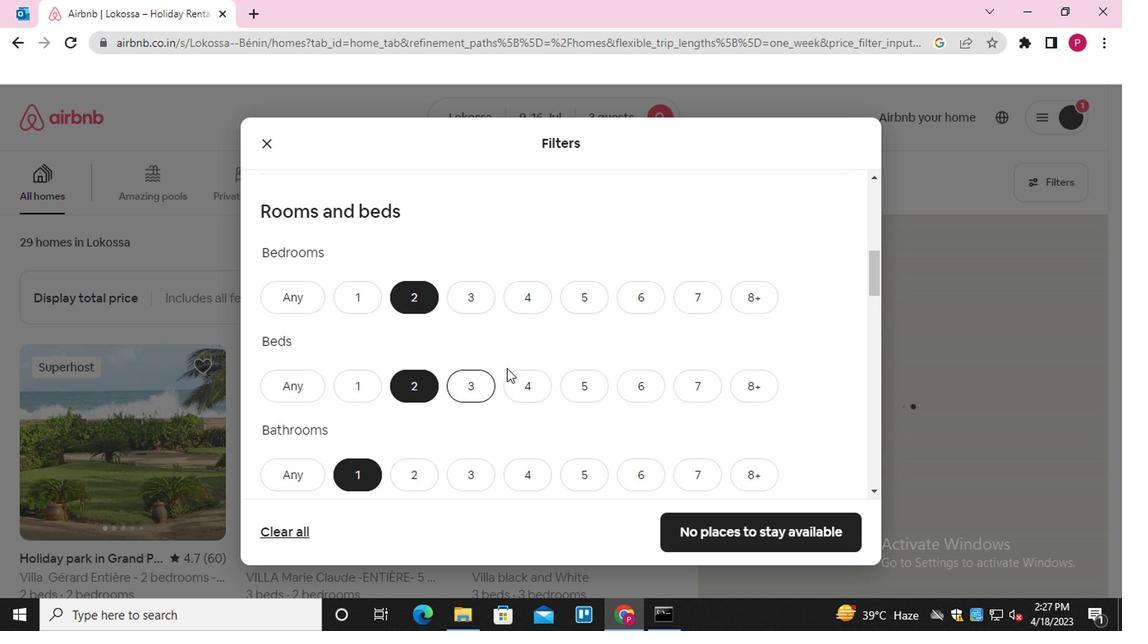 
Action: Mouse scrolled (503, 367) with delta (0, -1)
Screenshot: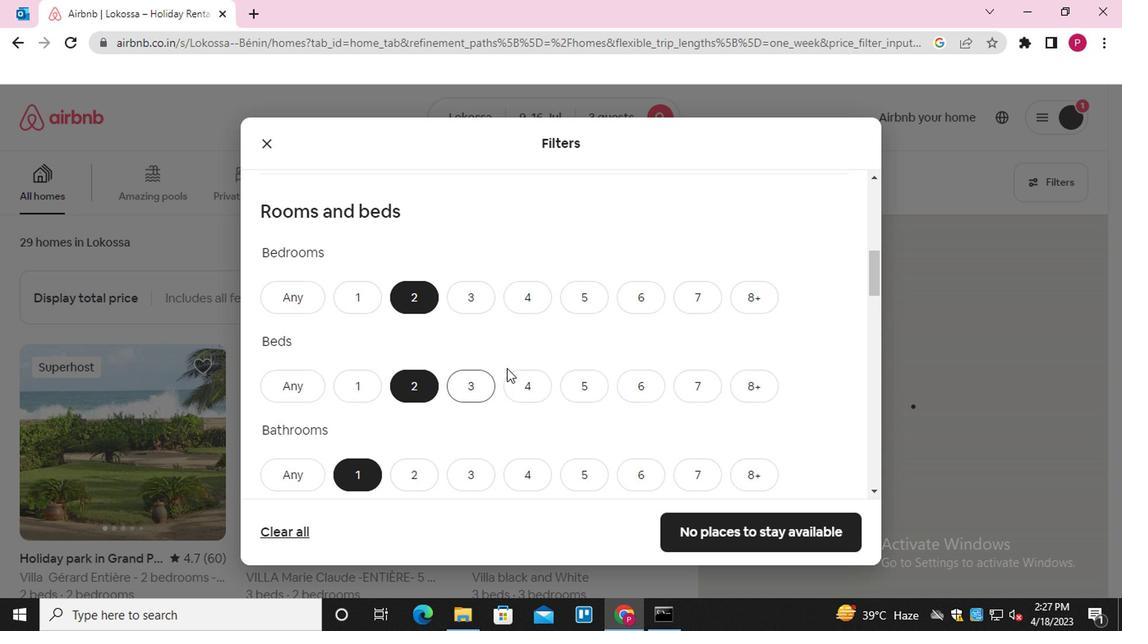 
Action: Mouse scrolled (503, 367) with delta (0, -1)
Screenshot: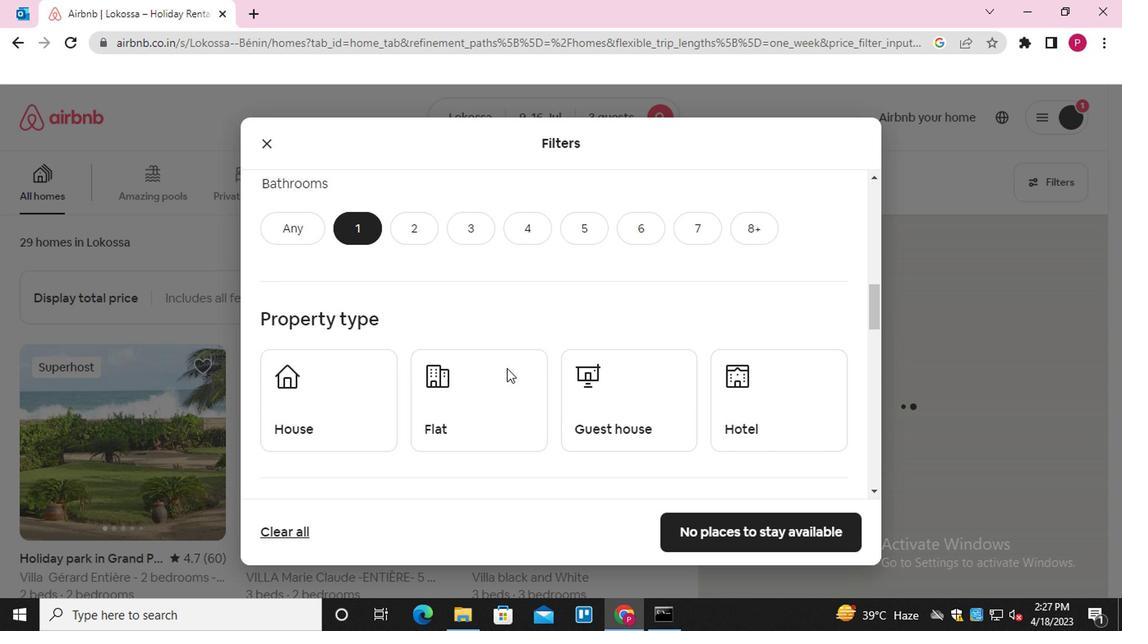 
Action: Mouse moved to (474, 342)
Screenshot: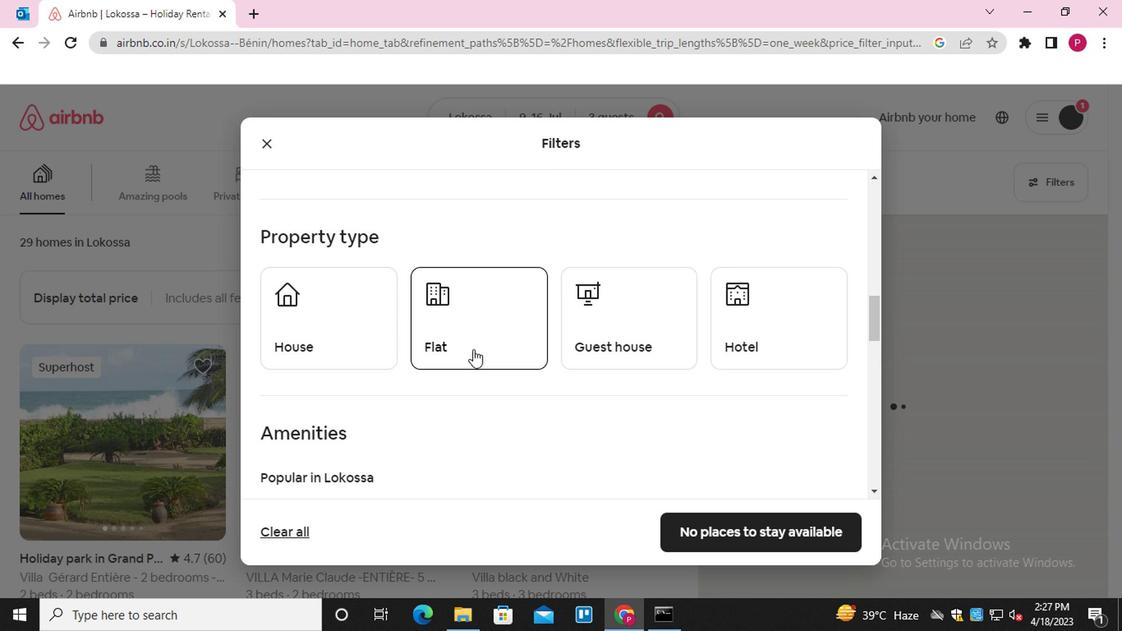 
Action: Mouse pressed left at (474, 342)
Screenshot: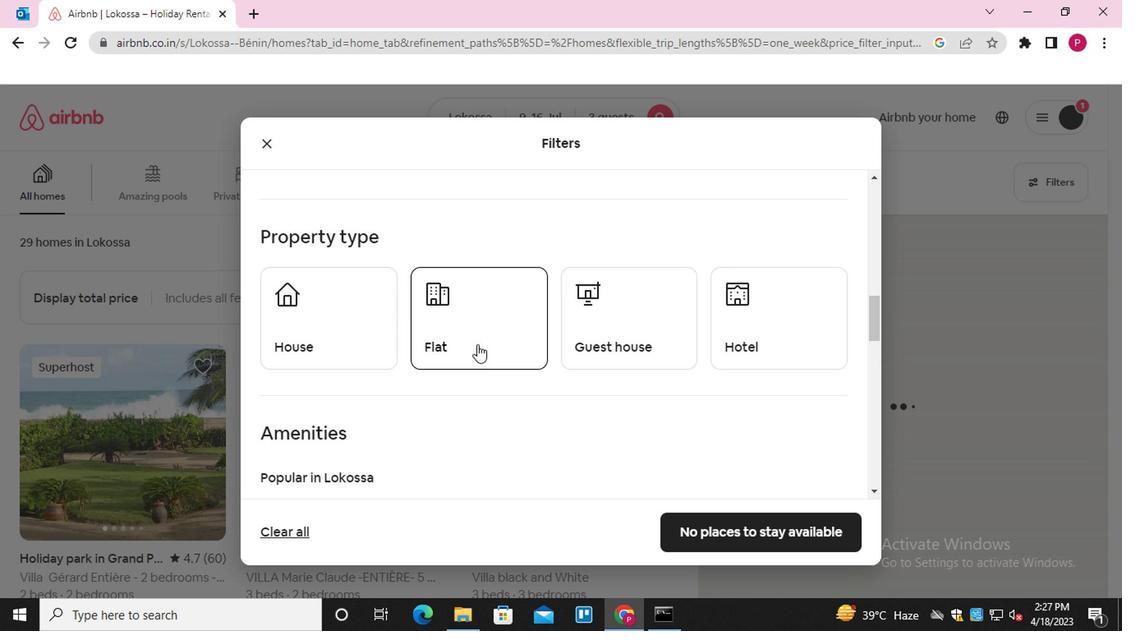 
Action: Mouse moved to (499, 440)
Screenshot: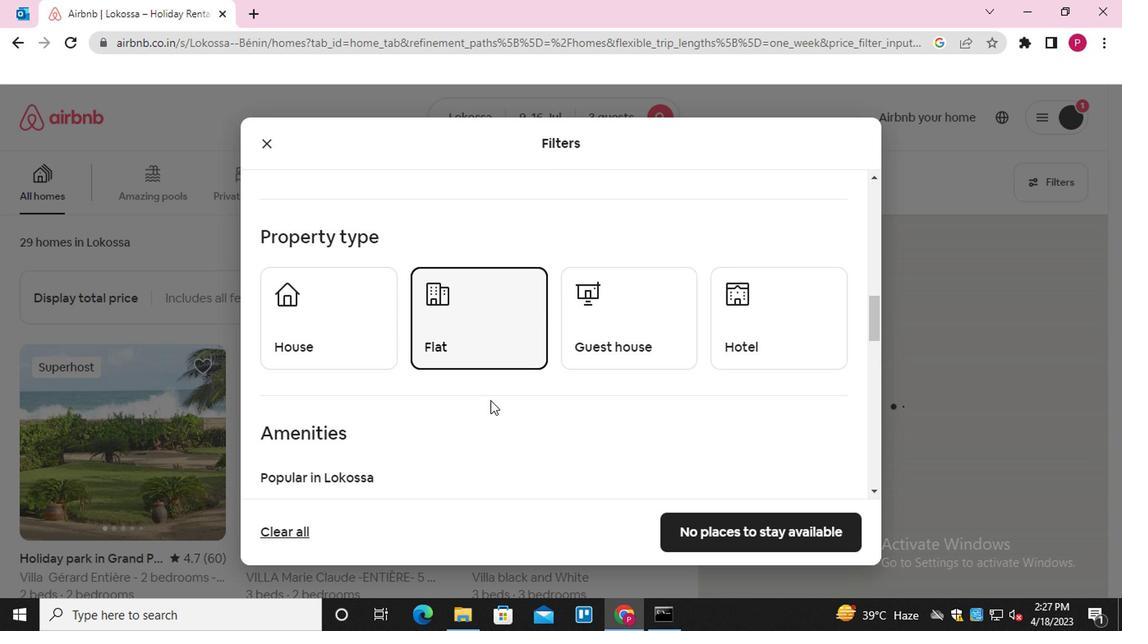 
Action: Mouse scrolled (499, 438) with delta (0, -1)
Screenshot: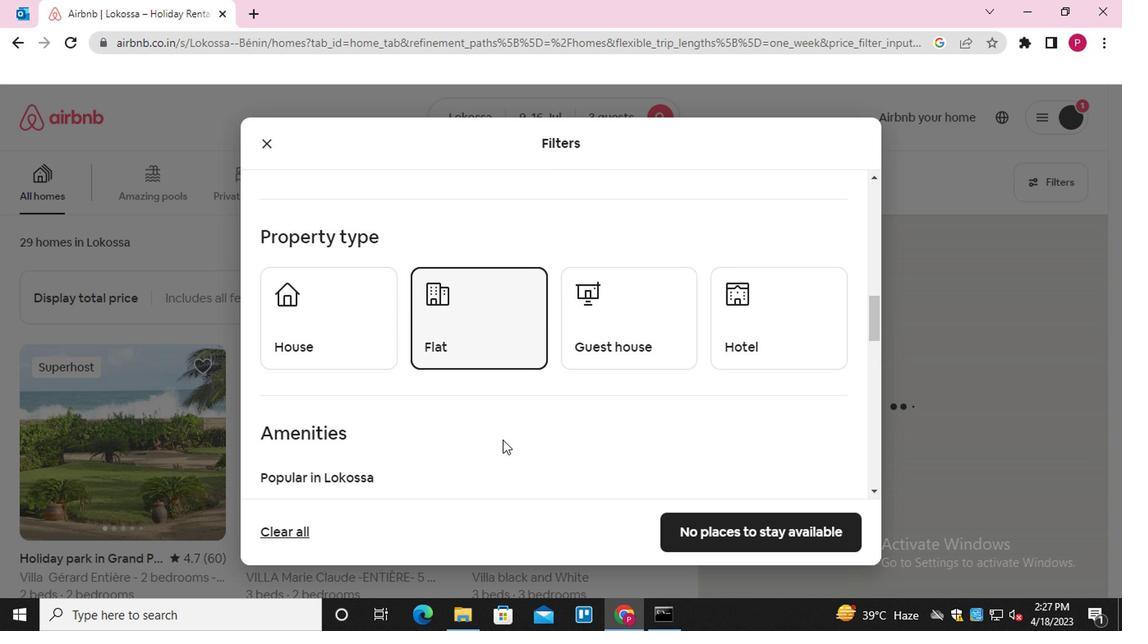 
Action: Mouse scrolled (499, 438) with delta (0, -1)
Screenshot: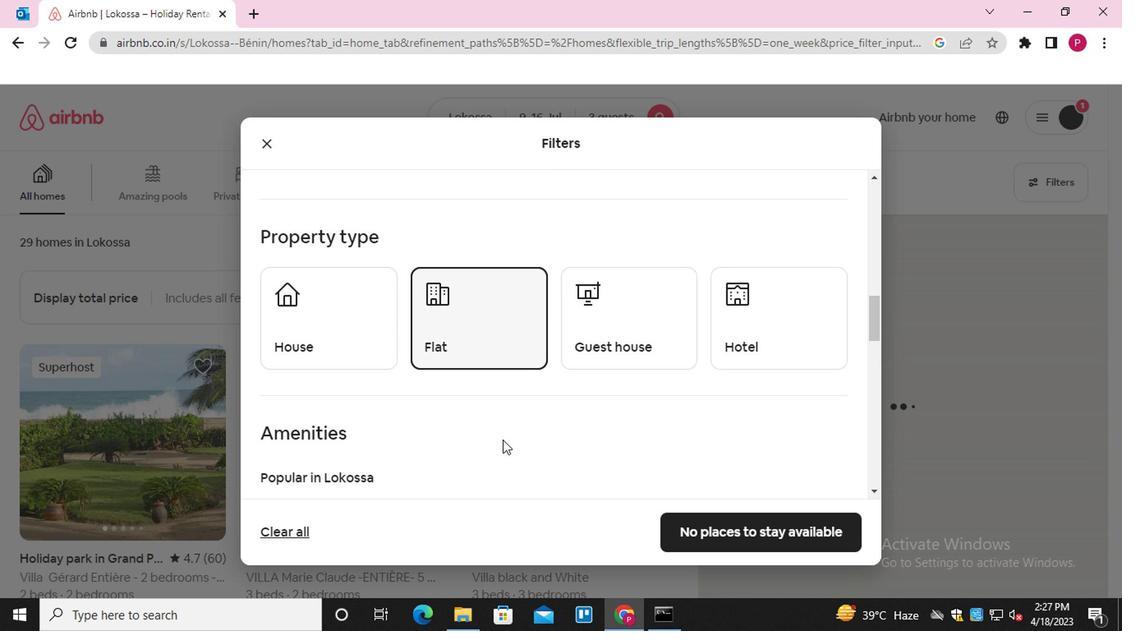 
Action: Mouse scrolled (499, 438) with delta (0, -1)
Screenshot: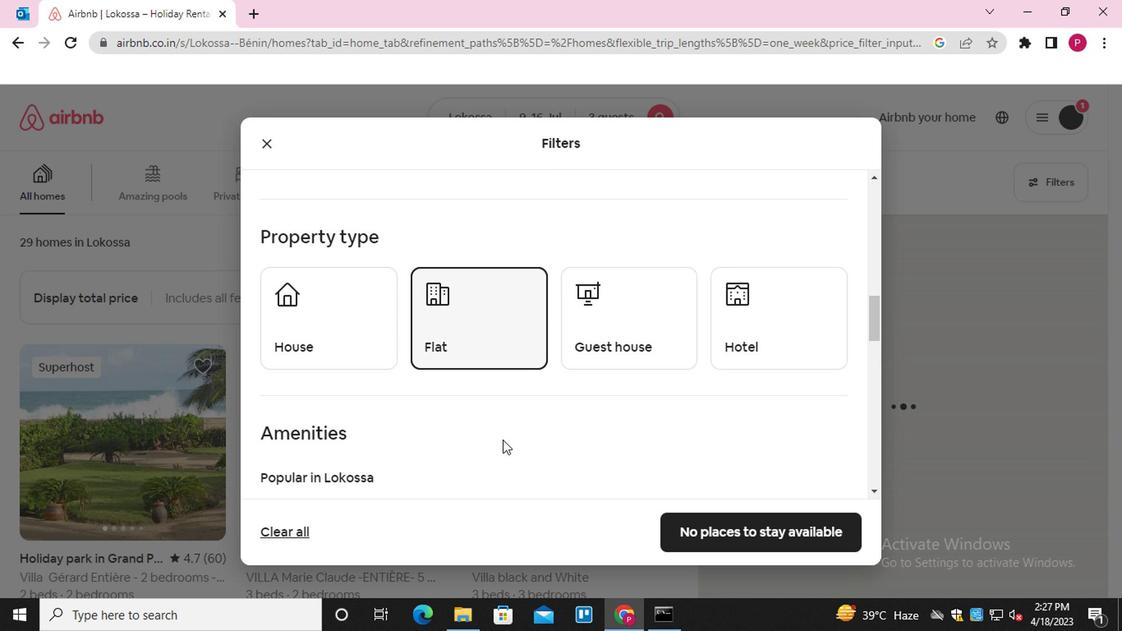 
Action: Mouse moved to (379, 368)
Screenshot: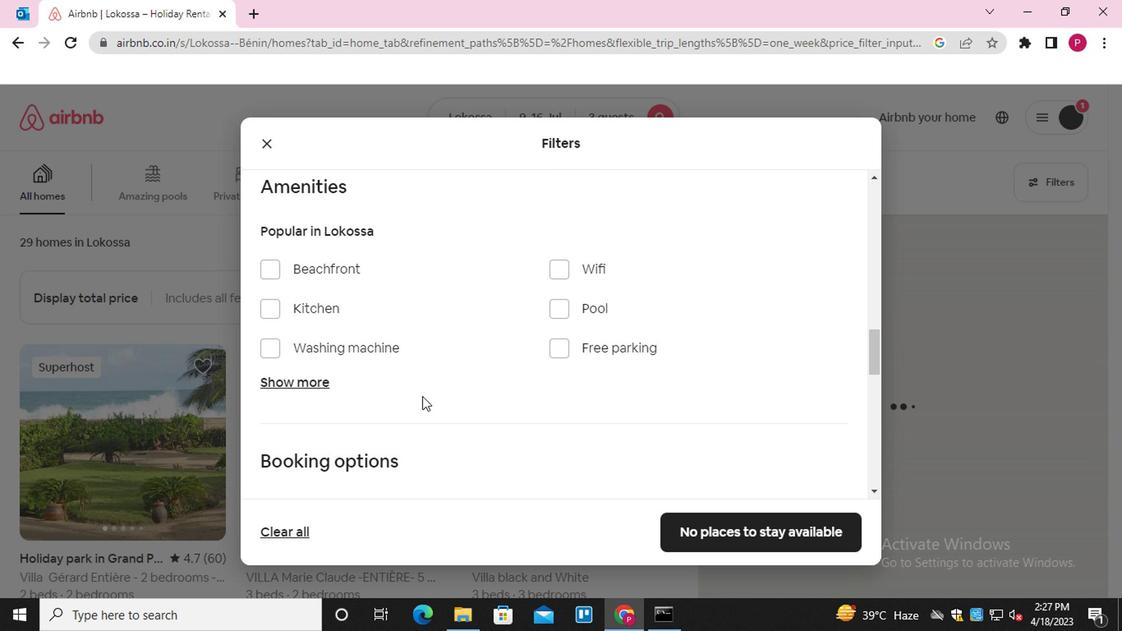 
Action: Mouse scrolled (379, 367) with delta (0, -1)
Screenshot: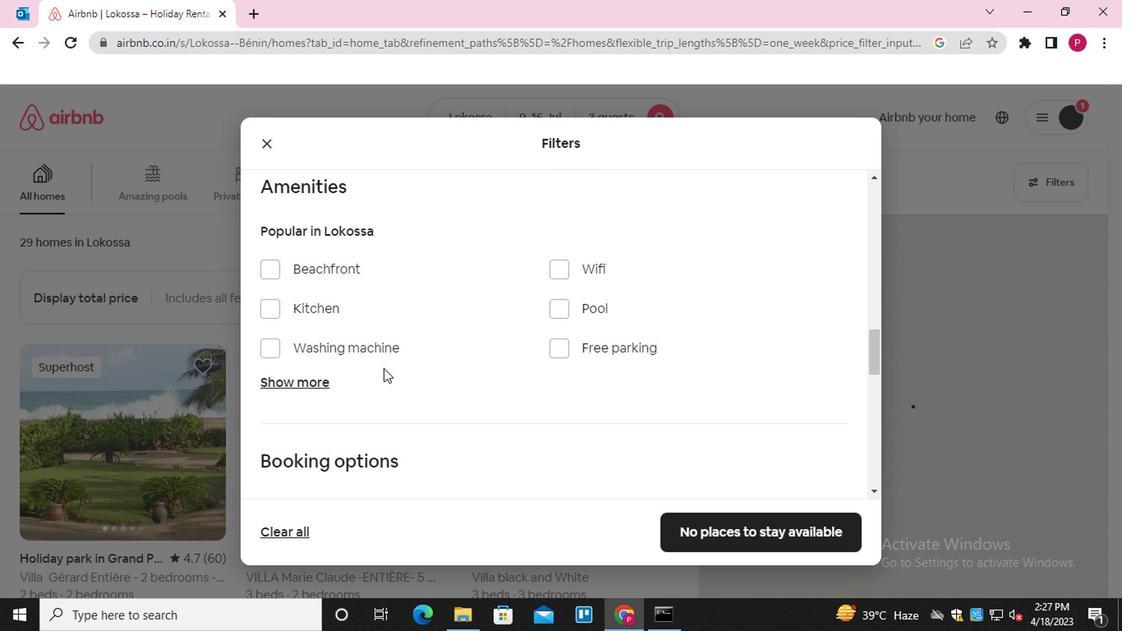 
Action: Mouse scrolled (379, 367) with delta (0, -1)
Screenshot: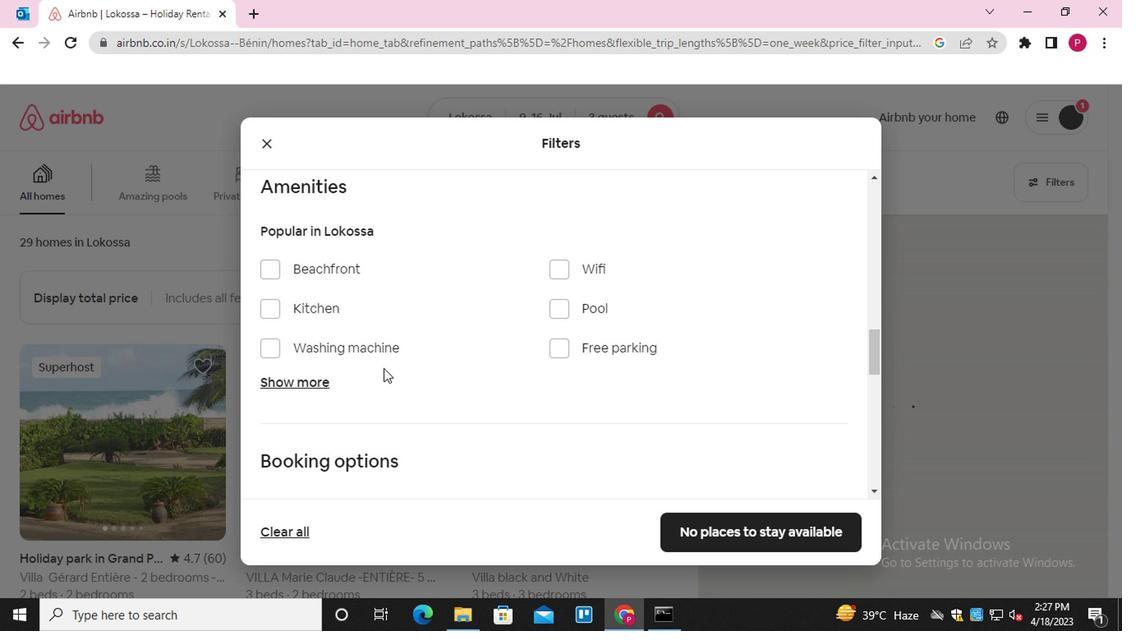 
Action: Mouse scrolled (379, 367) with delta (0, -1)
Screenshot: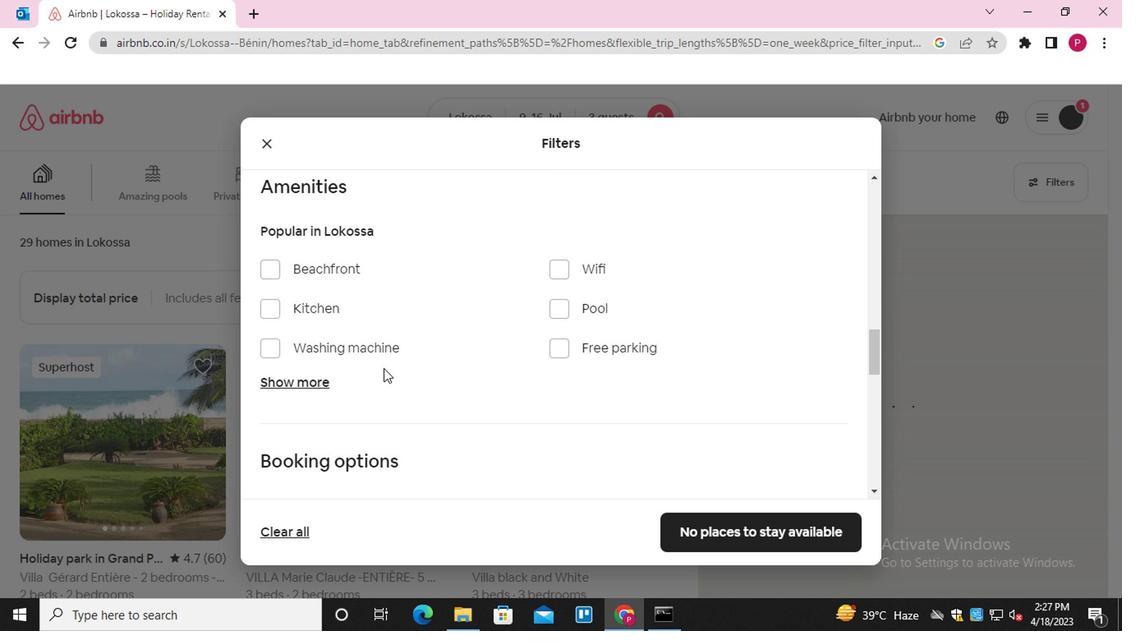 
Action: Mouse moved to (796, 333)
Screenshot: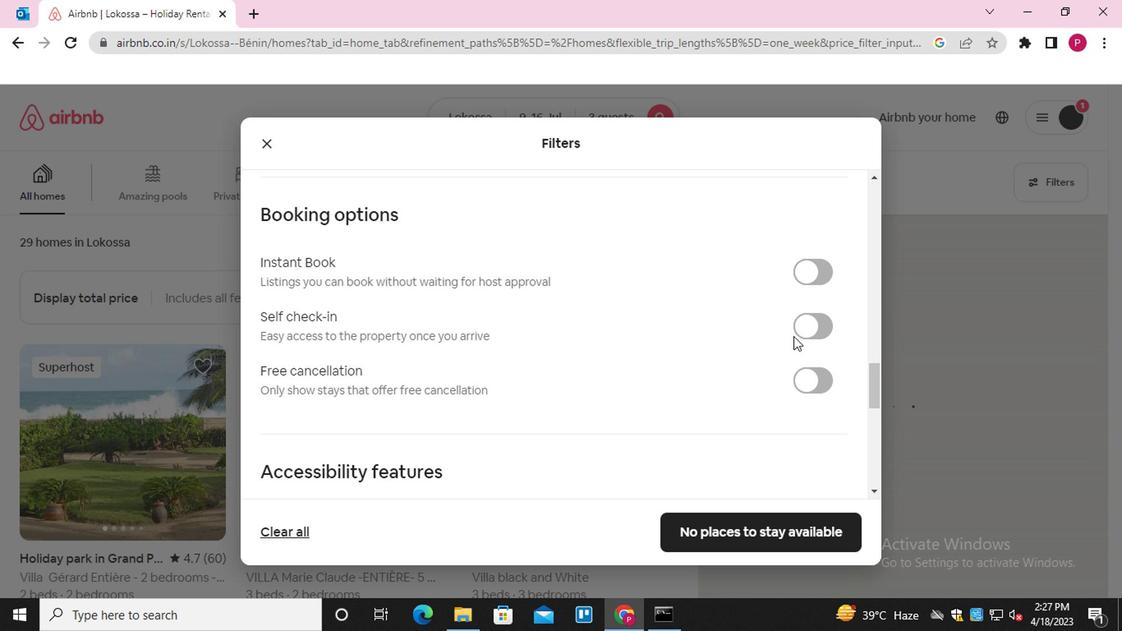 
Action: Mouse pressed left at (796, 333)
Screenshot: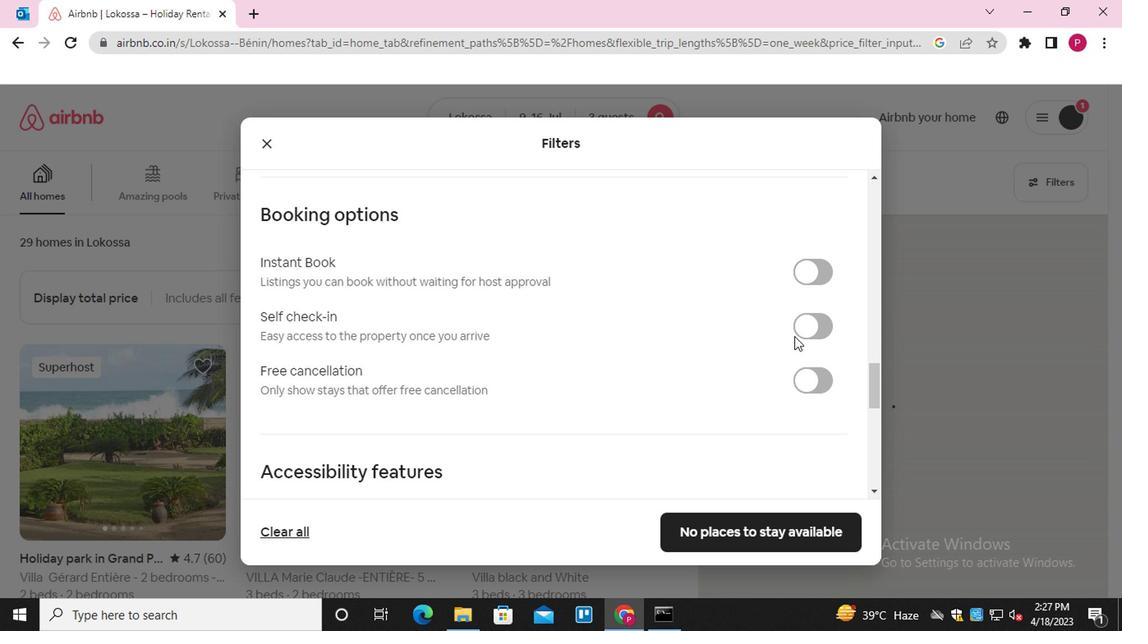 
Action: Mouse moved to (505, 379)
Screenshot: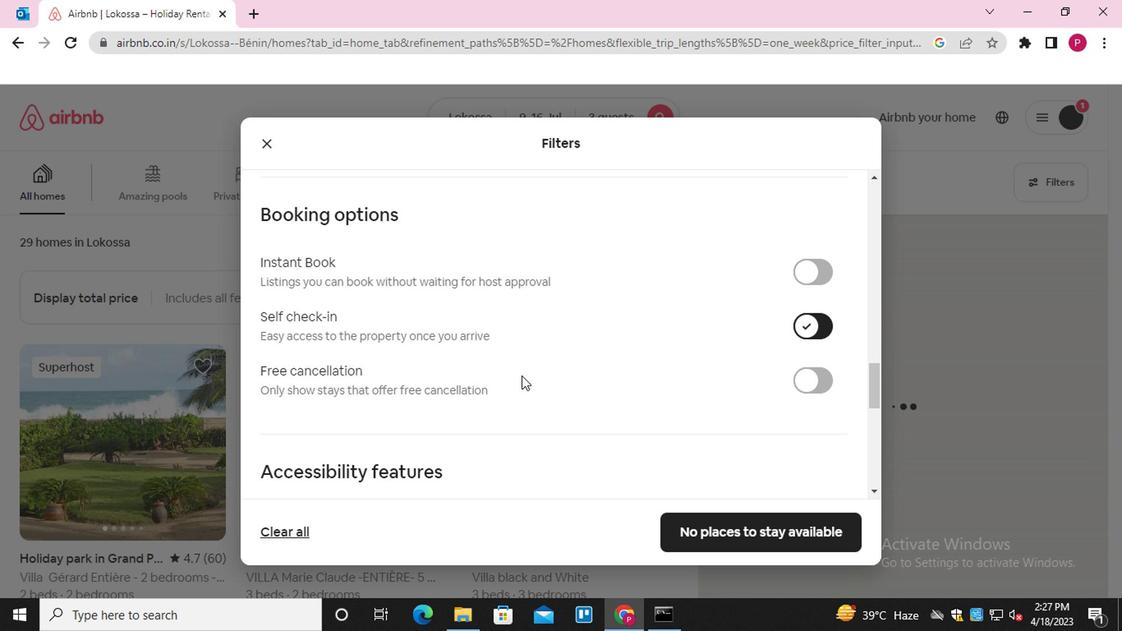
Action: Mouse scrolled (505, 378) with delta (0, 0)
Screenshot: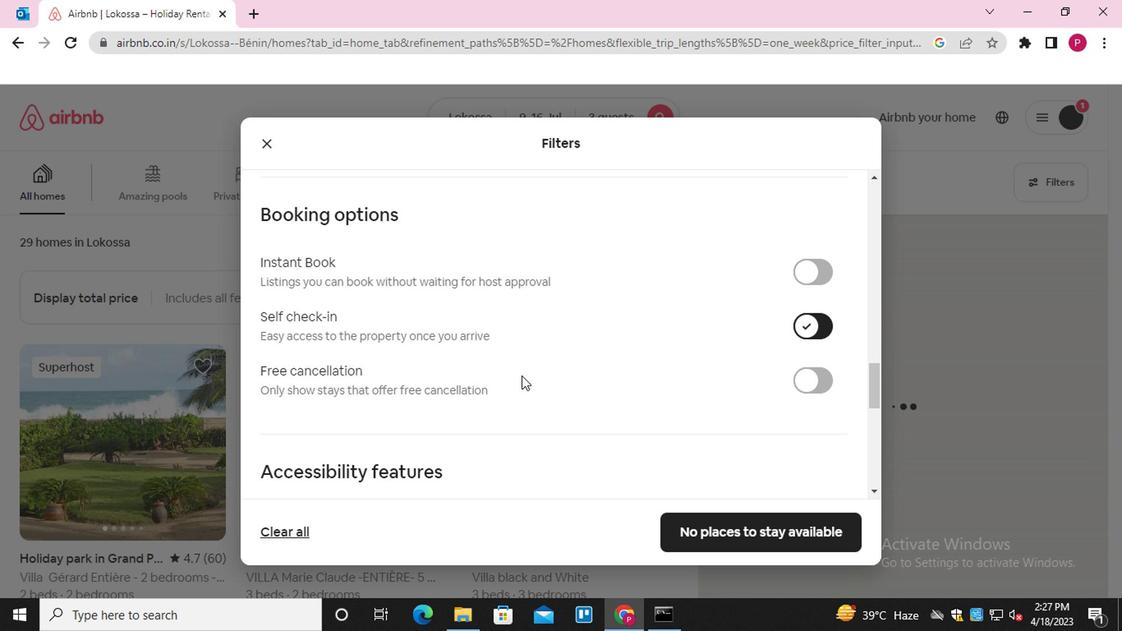 
Action: Mouse scrolled (505, 378) with delta (0, 0)
Screenshot: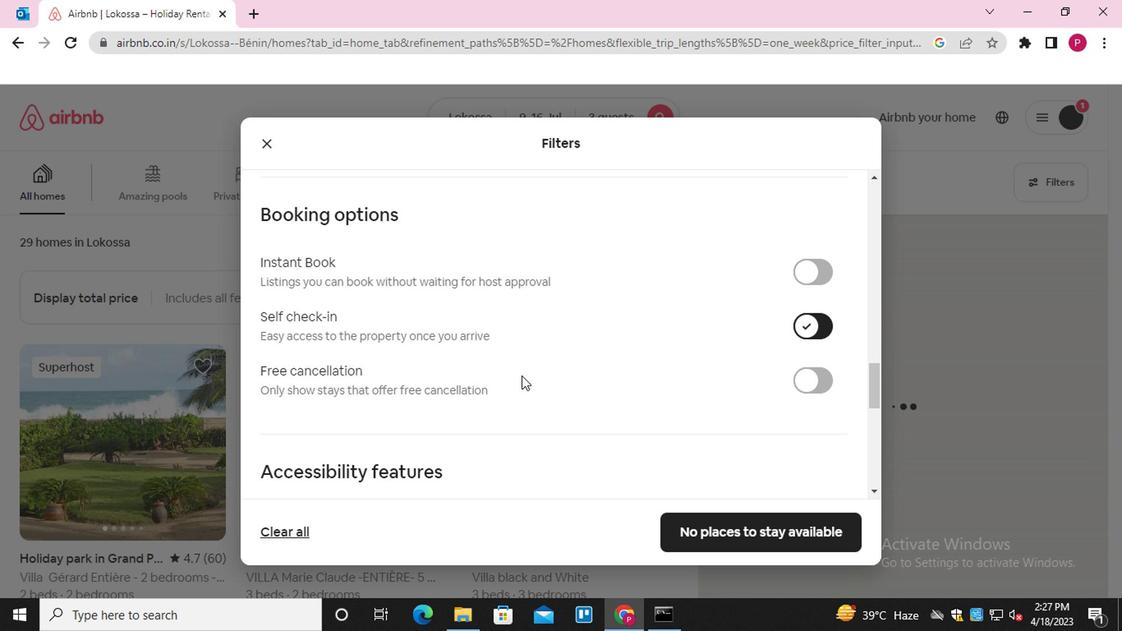 
Action: Mouse scrolled (505, 378) with delta (0, 0)
Screenshot: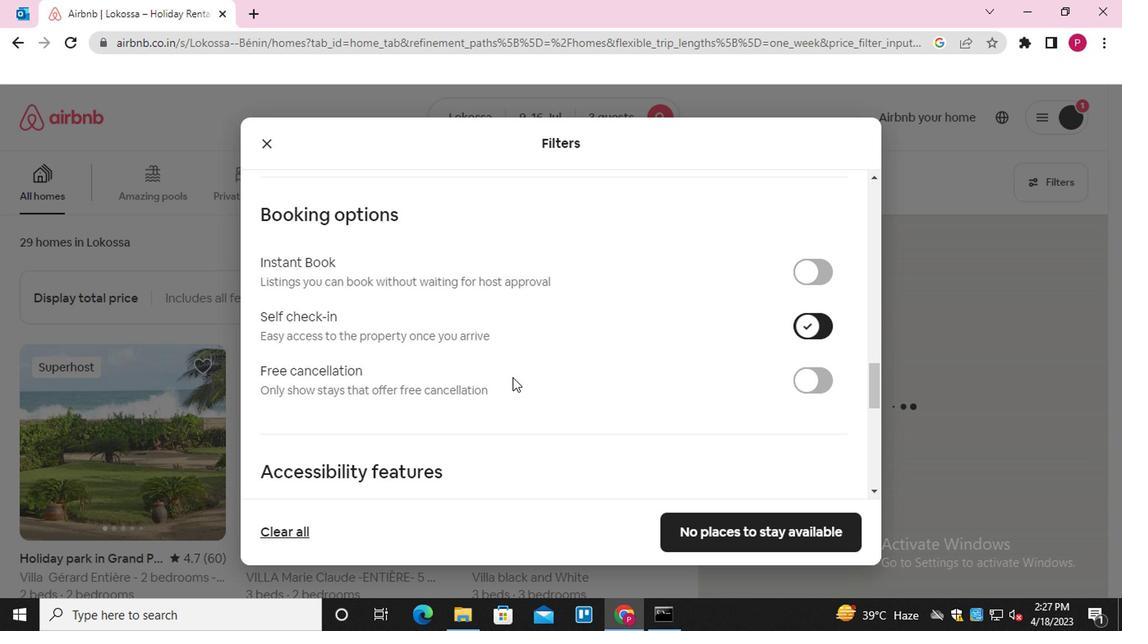 
Action: Mouse moved to (505, 379)
Screenshot: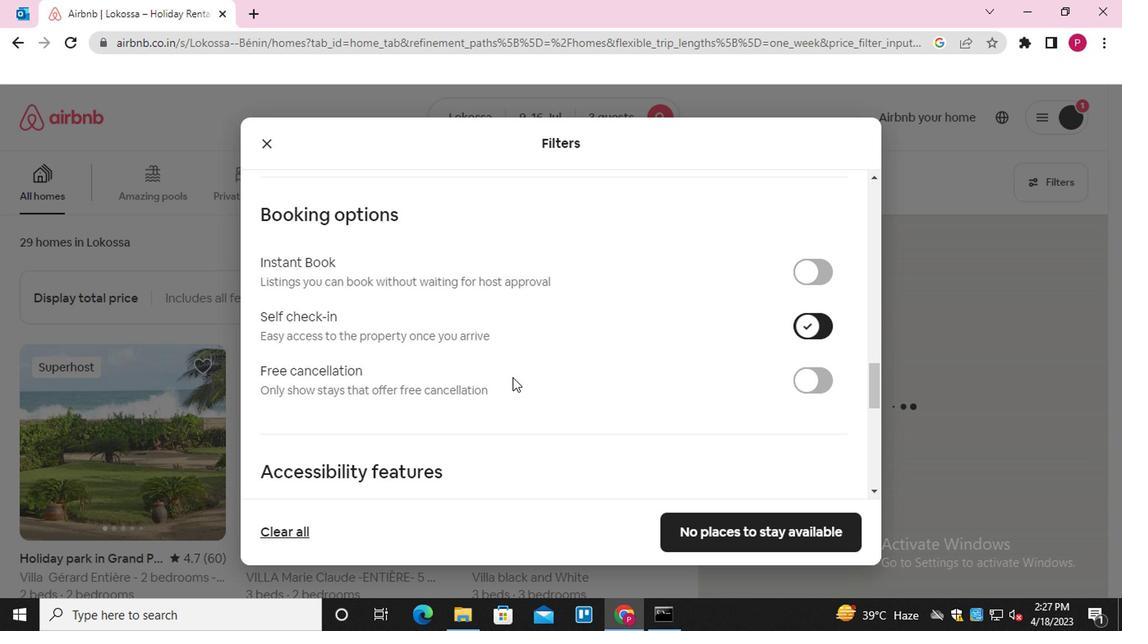 
Action: Mouse scrolled (505, 379) with delta (0, 0)
Screenshot: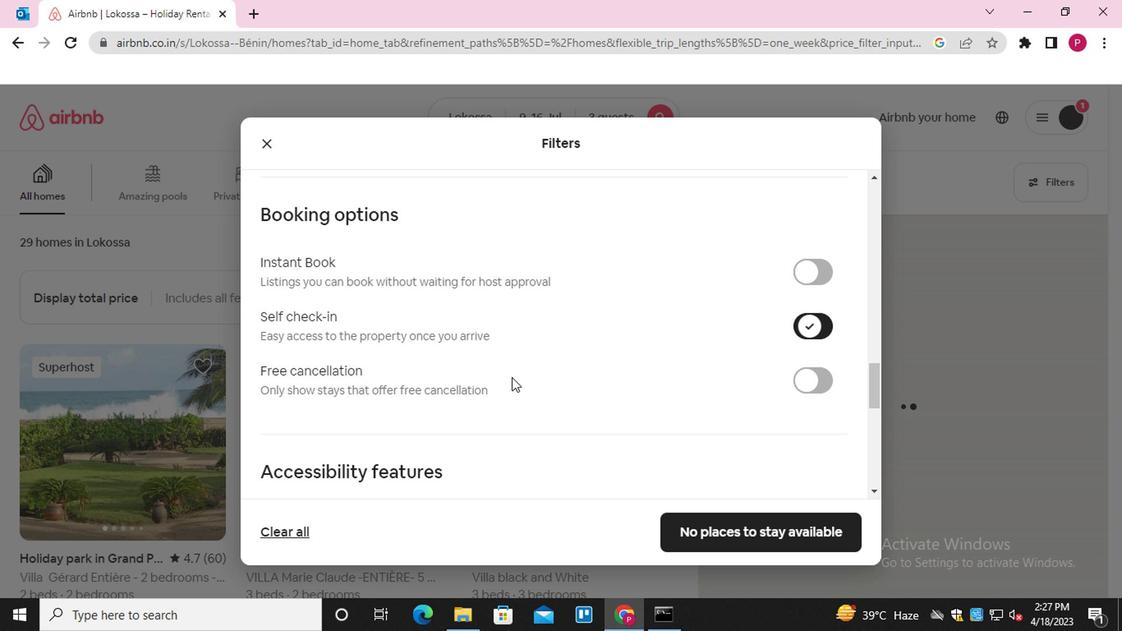 
Action: Mouse scrolled (505, 379) with delta (0, 0)
Screenshot: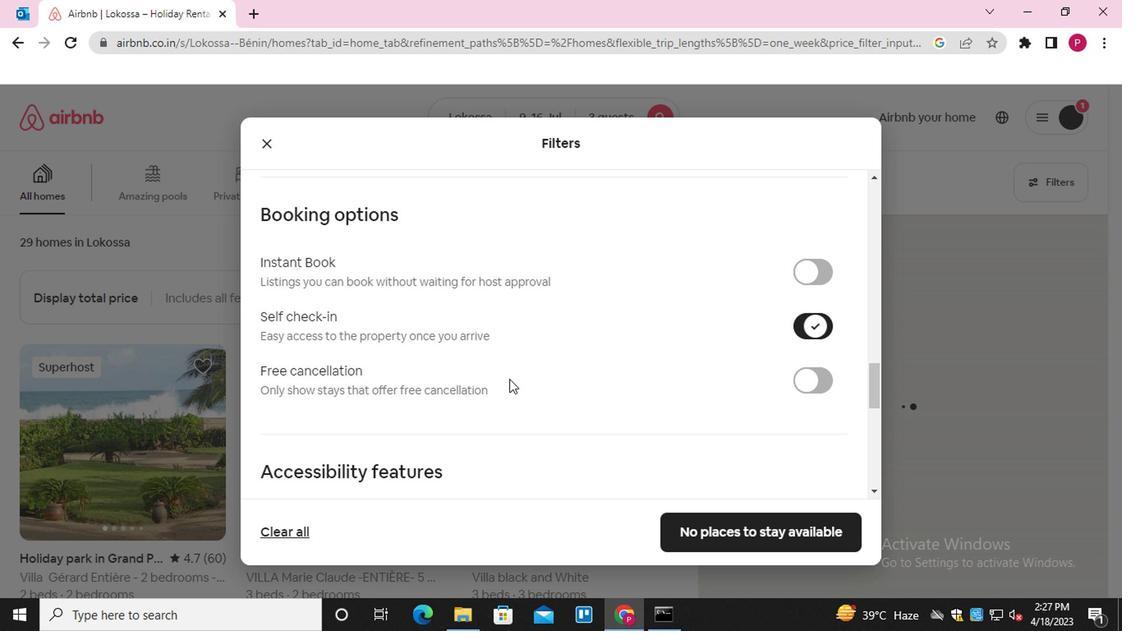 
Action: Mouse moved to (505, 379)
Screenshot: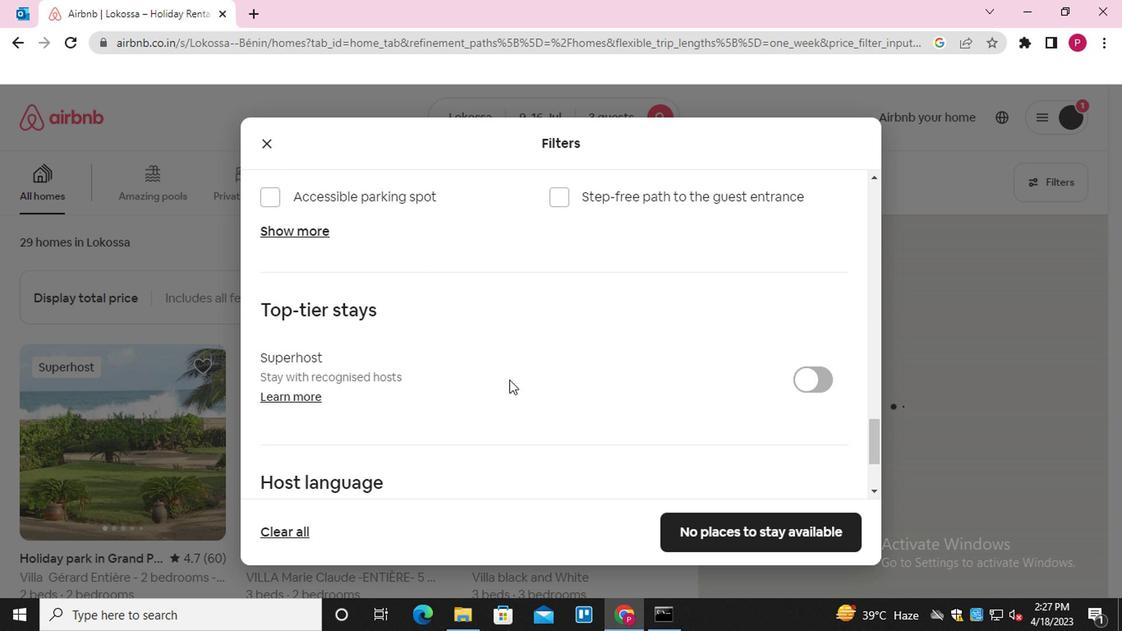 
Action: Mouse scrolled (505, 379) with delta (0, 0)
Screenshot: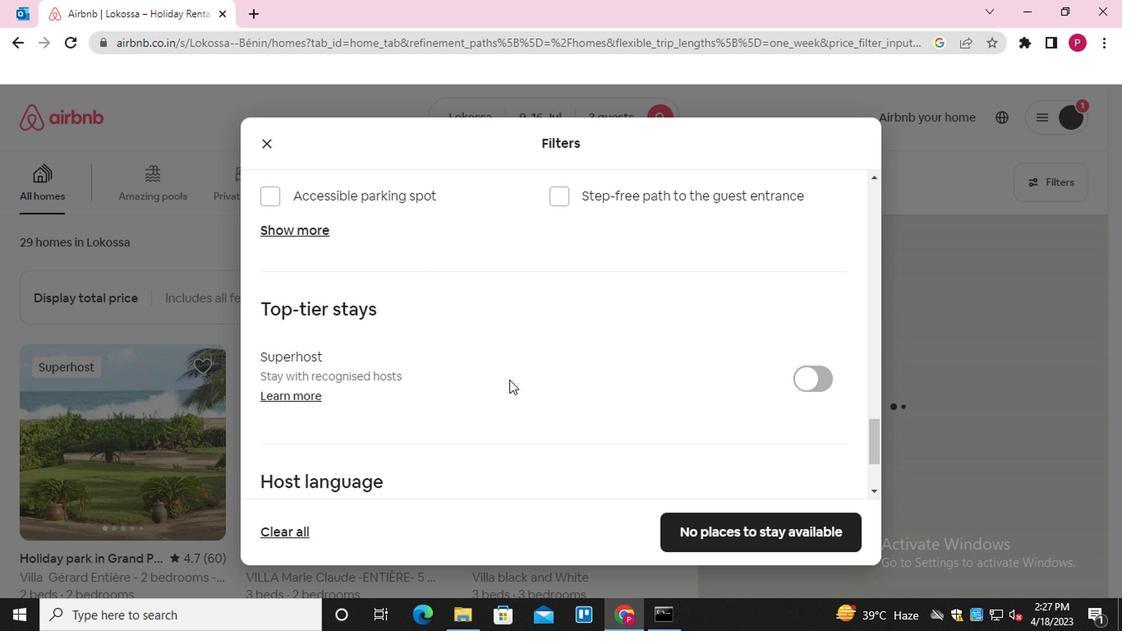 
Action: Mouse scrolled (505, 379) with delta (0, 0)
Screenshot: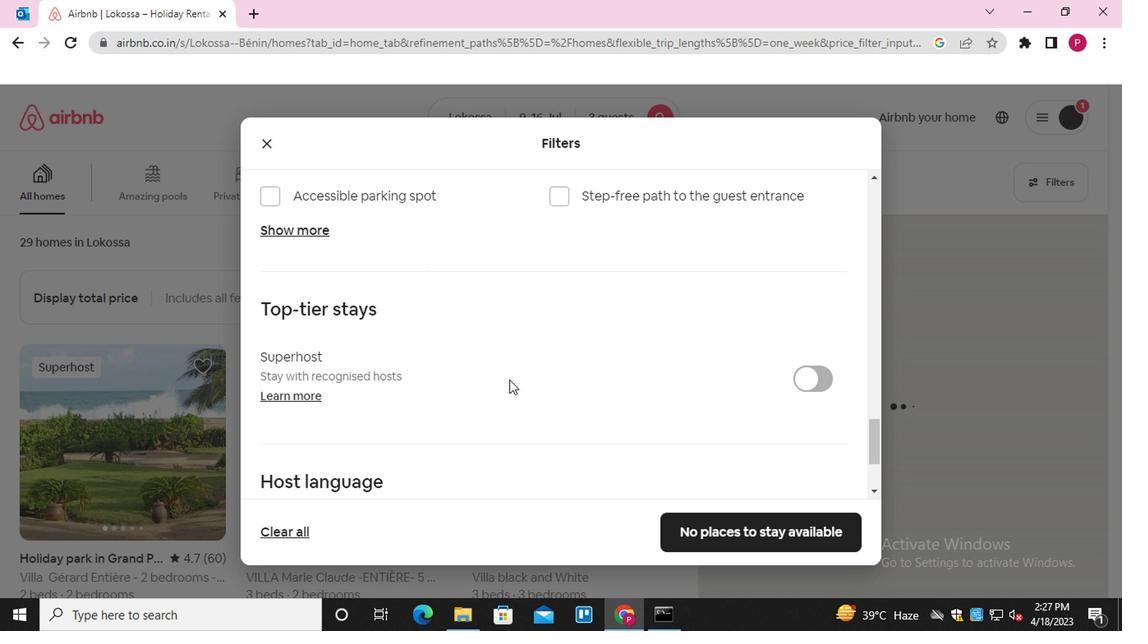 
Action: Mouse scrolled (505, 379) with delta (0, 0)
Screenshot: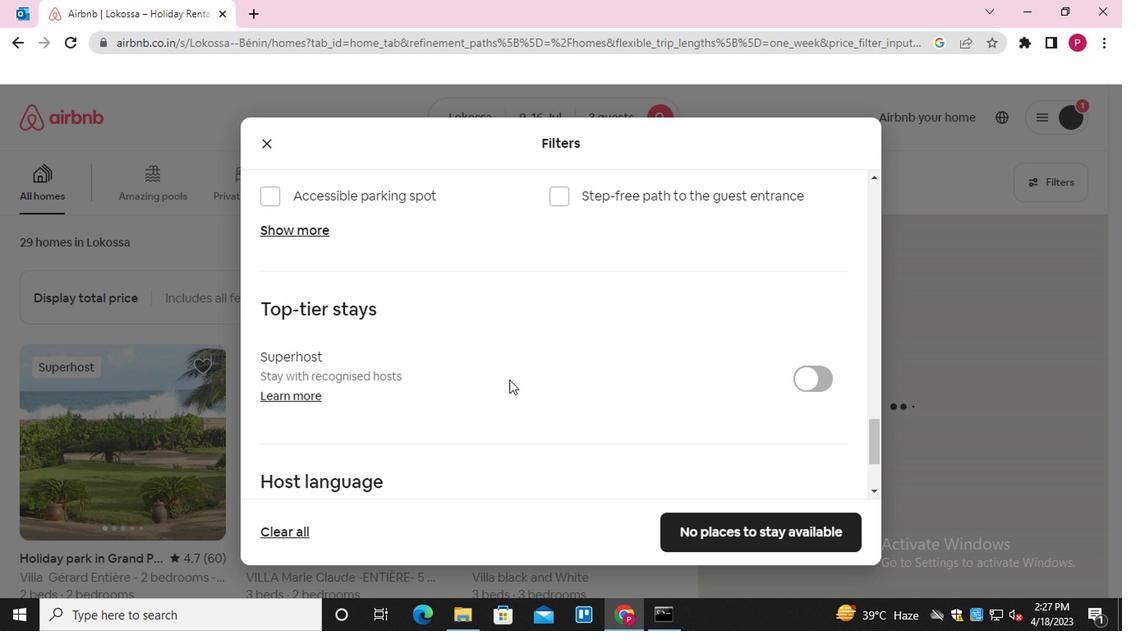 
Action: Mouse scrolled (505, 379) with delta (0, 0)
Screenshot: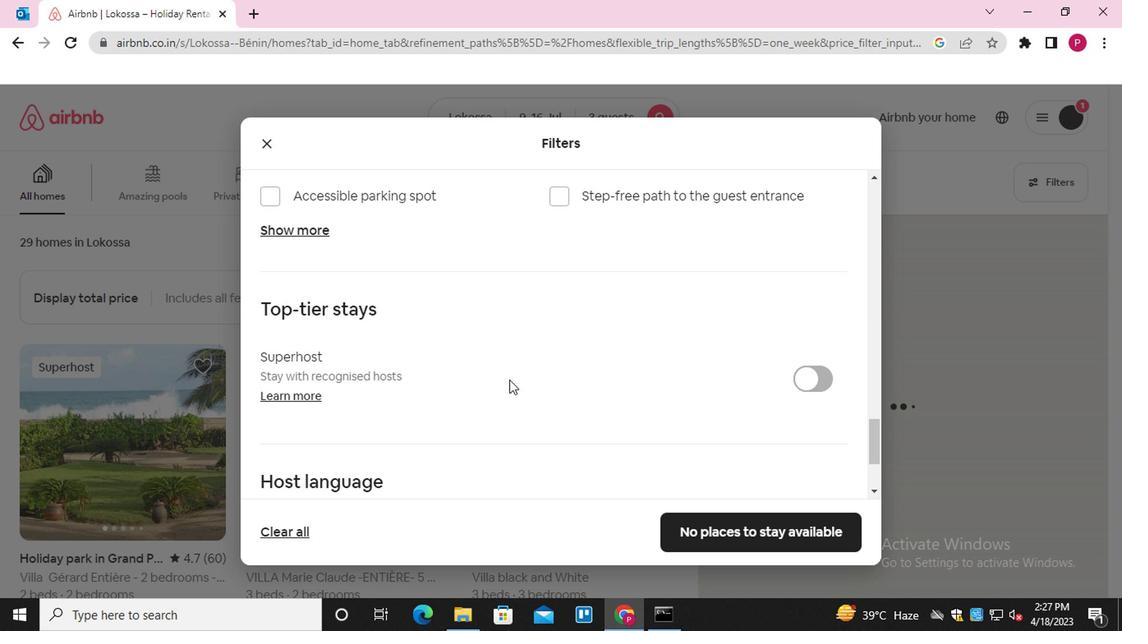 
Action: Mouse moved to (272, 385)
Screenshot: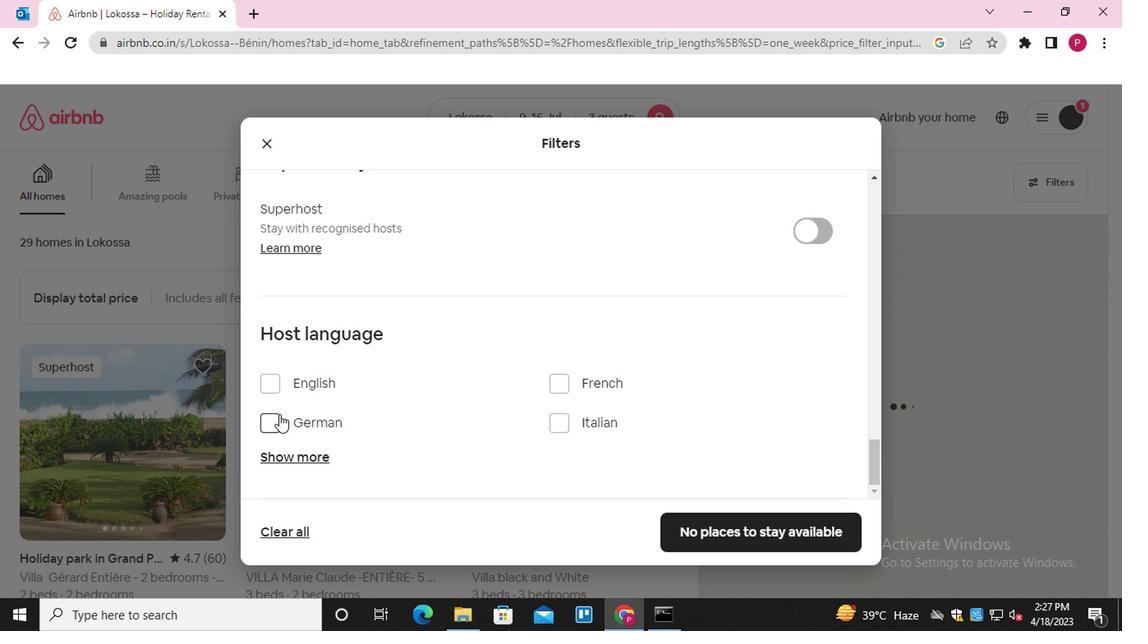 
Action: Mouse pressed left at (272, 385)
Screenshot: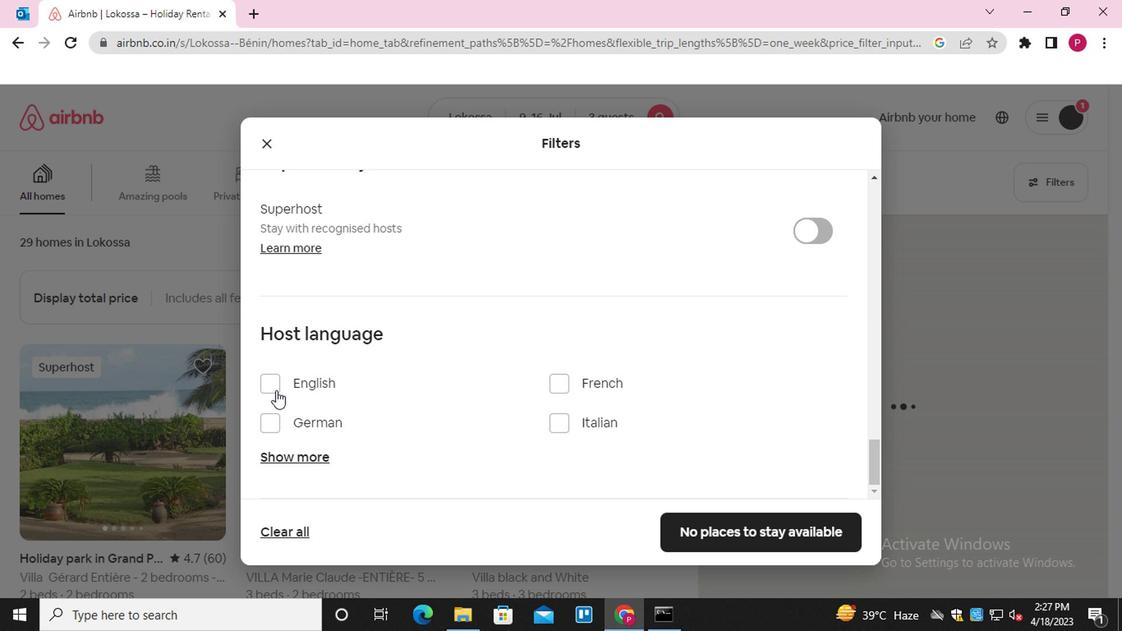 
Action: Mouse moved to (765, 534)
Screenshot: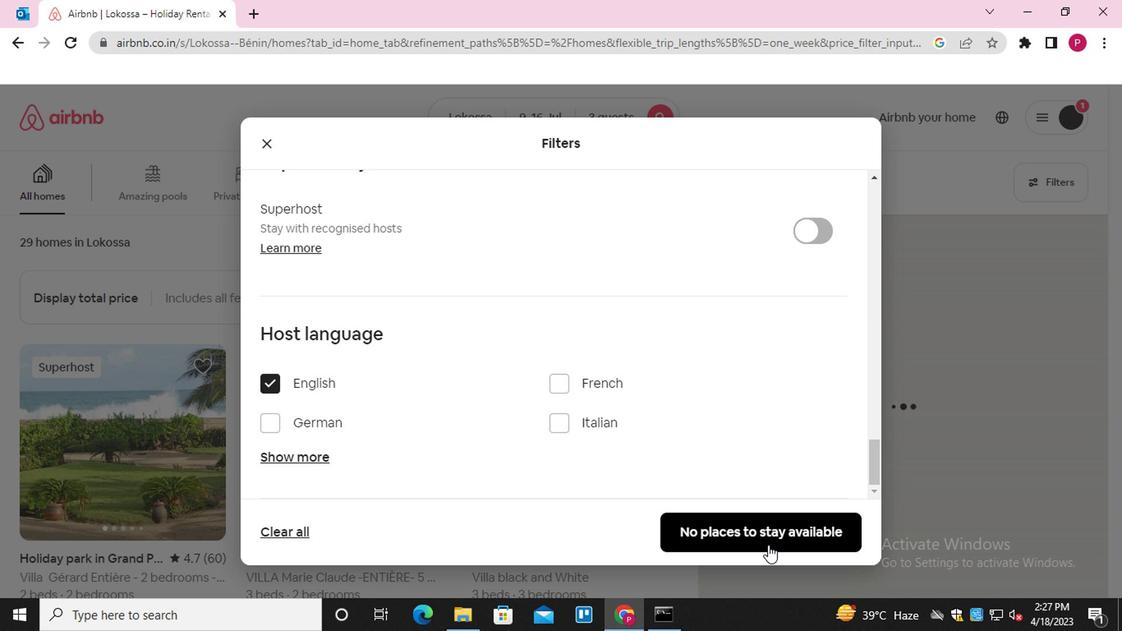 
Action: Mouse pressed left at (765, 534)
Screenshot: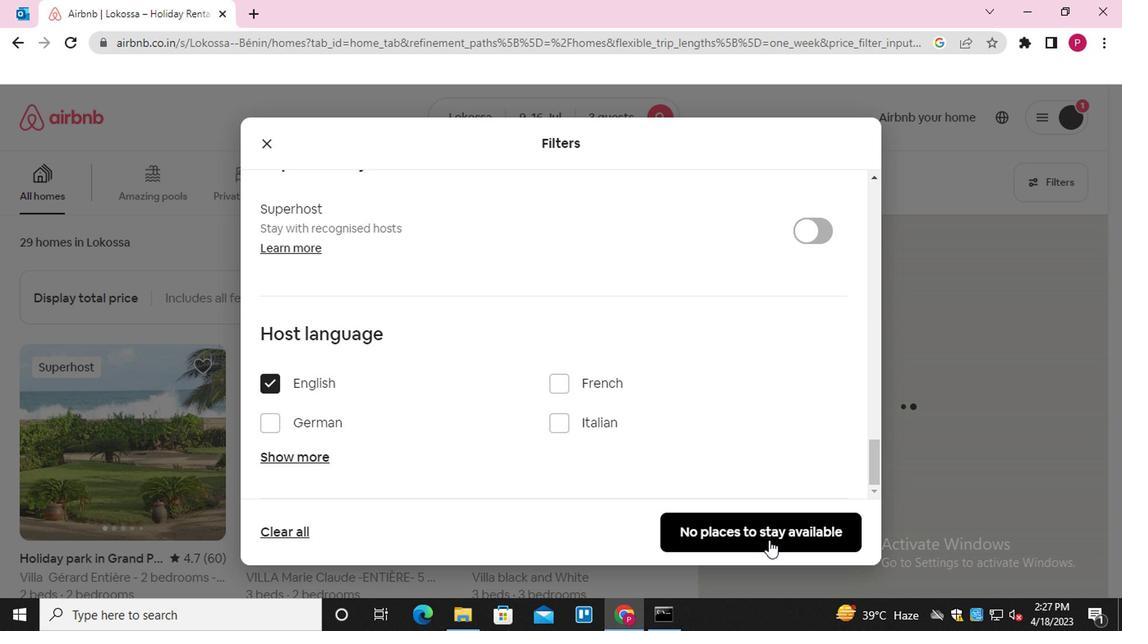 
Action: Mouse moved to (282, 423)
Screenshot: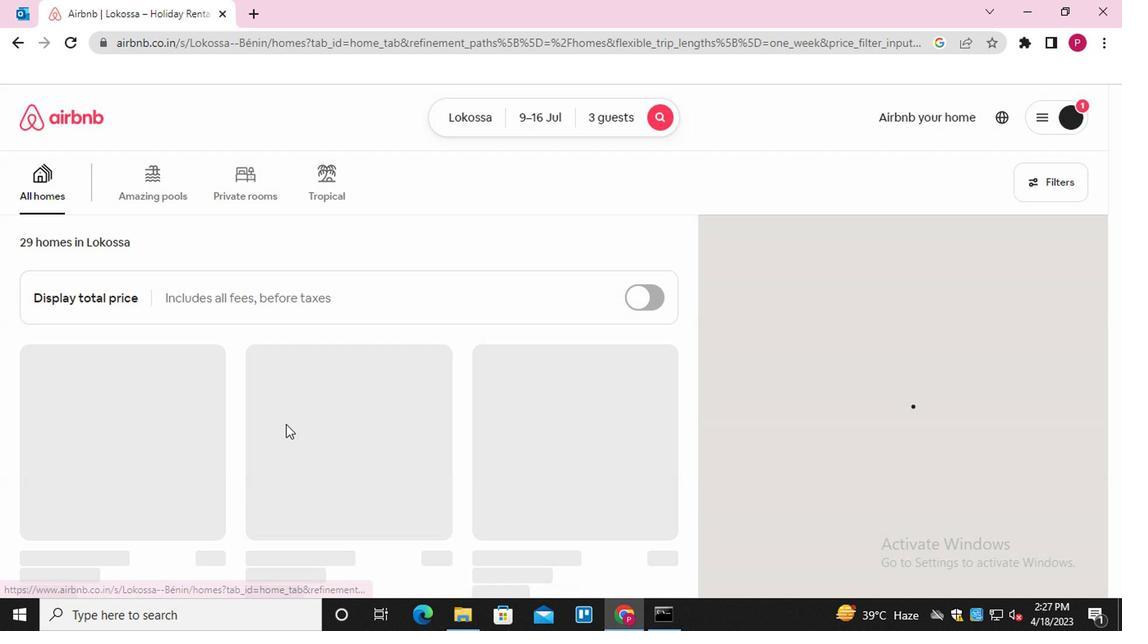 
